 Task: Find connections with filter location Fundación with filter topic #Brandwith filter profile language English with filter current company V-Guard with filter school RVS College of Engineering and Technology with filter industry Entertainment Providers with filter service category NotaryOnline Research with filter keywords title Over the Phone Interpreter
Action: Mouse moved to (137, 207)
Screenshot: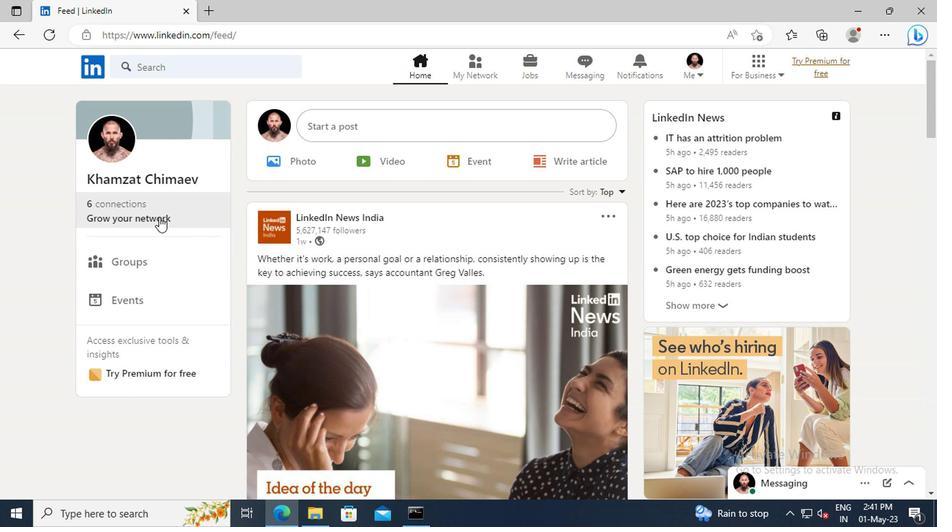 
Action: Mouse pressed left at (137, 207)
Screenshot: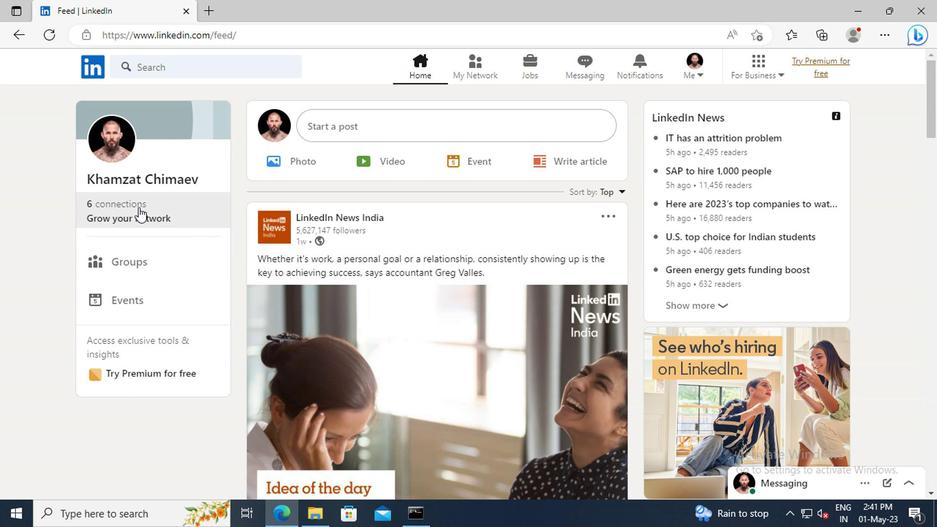 
Action: Mouse moved to (146, 145)
Screenshot: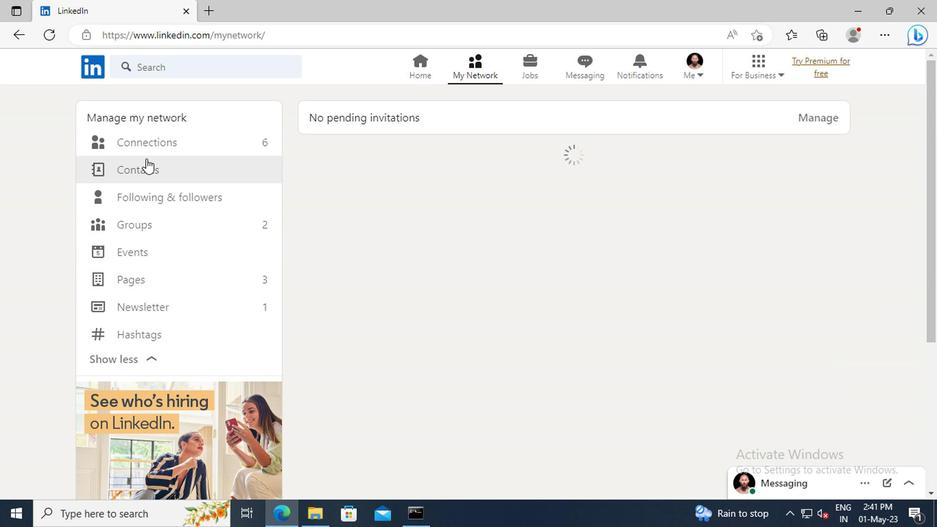 
Action: Mouse pressed left at (146, 145)
Screenshot: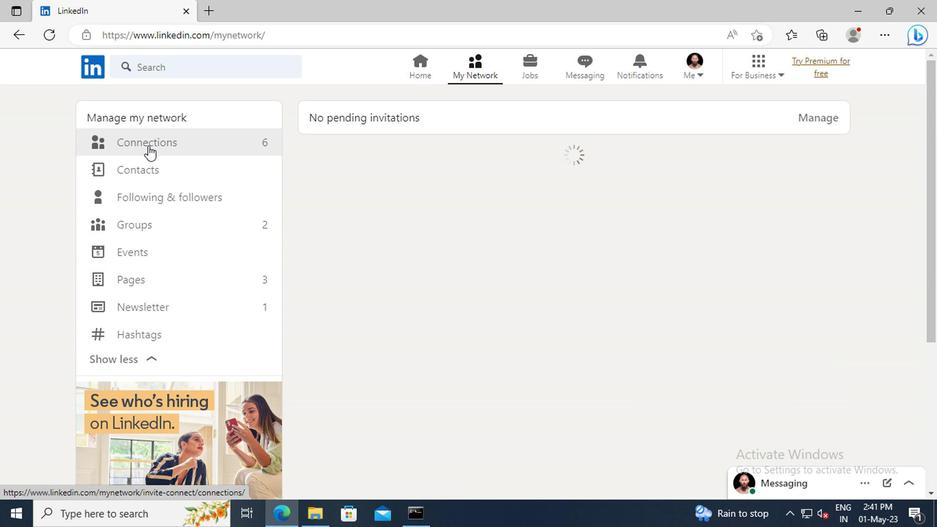 
Action: Mouse moved to (552, 147)
Screenshot: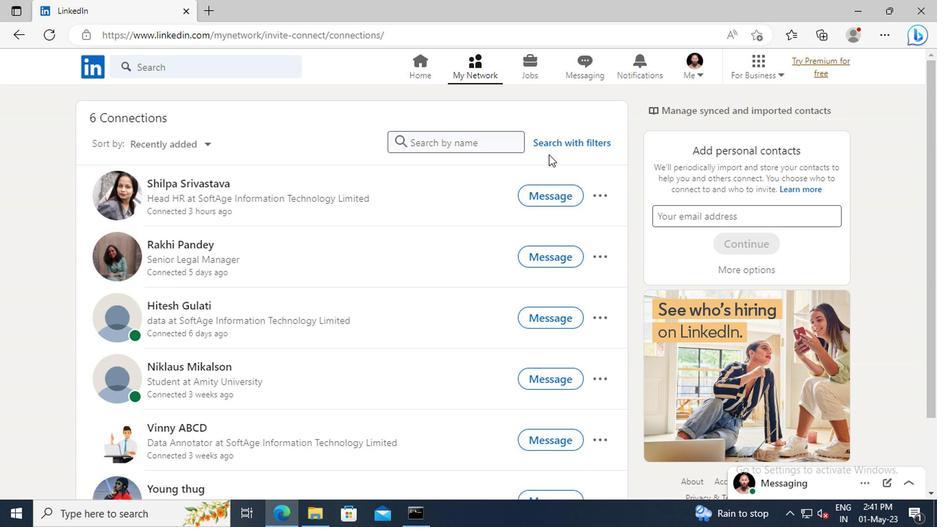 
Action: Mouse pressed left at (552, 147)
Screenshot: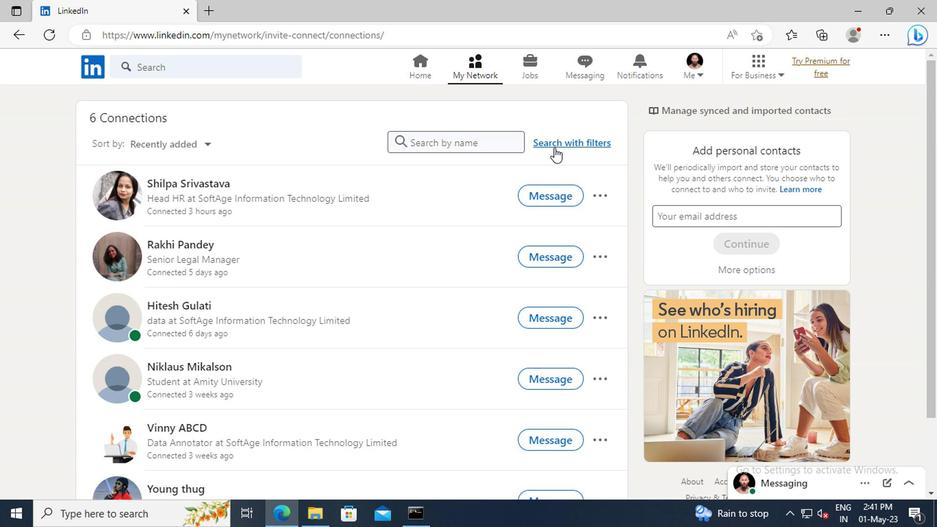 
Action: Mouse moved to (519, 111)
Screenshot: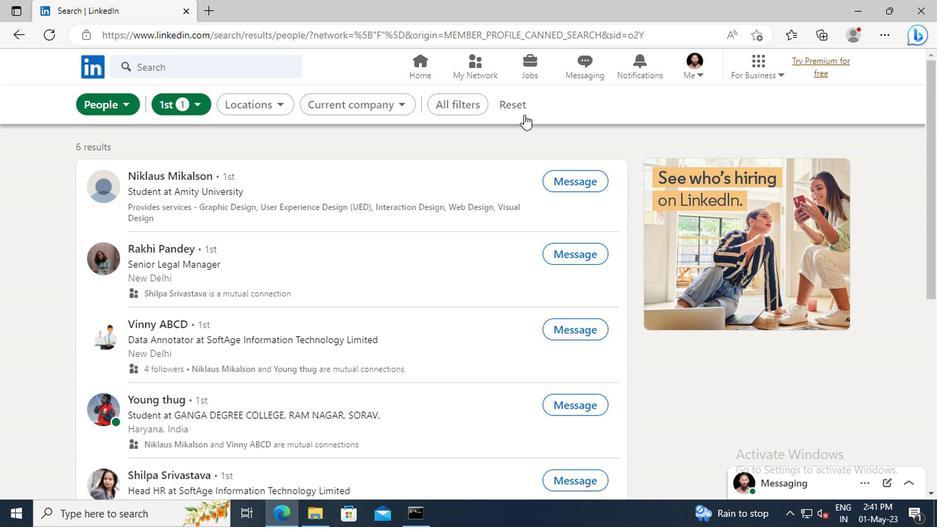 
Action: Mouse pressed left at (519, 111)
Screenshot: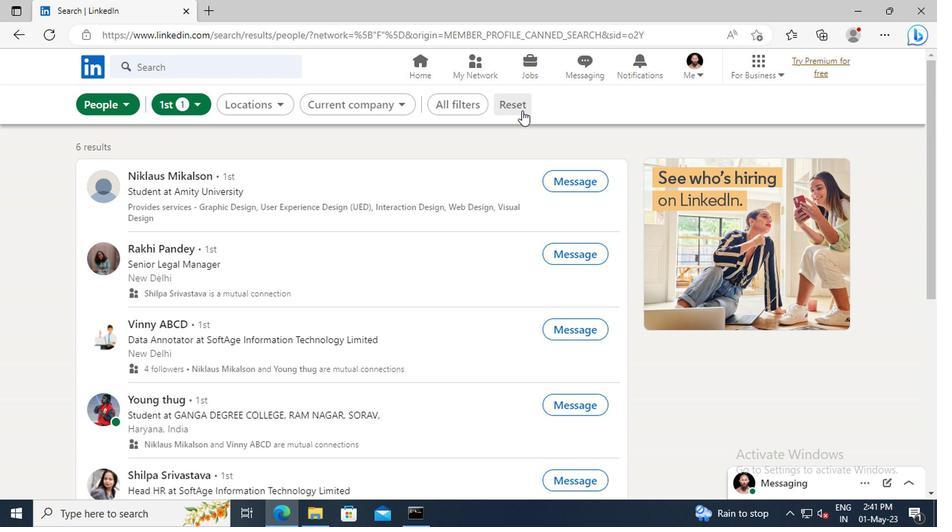 
Action: Mouse moved to (477, 110)
Screenshot: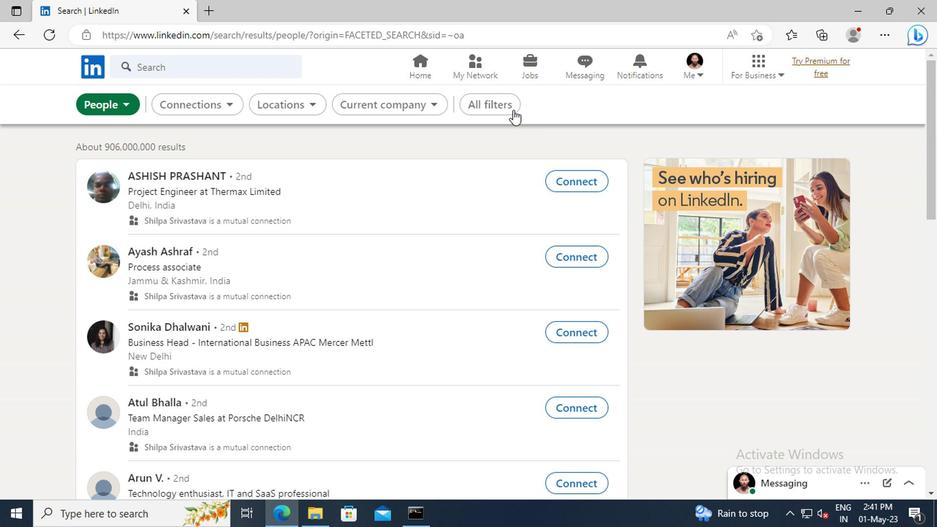 
Action: Mouse pressed left at (477, 110)
Screenshot: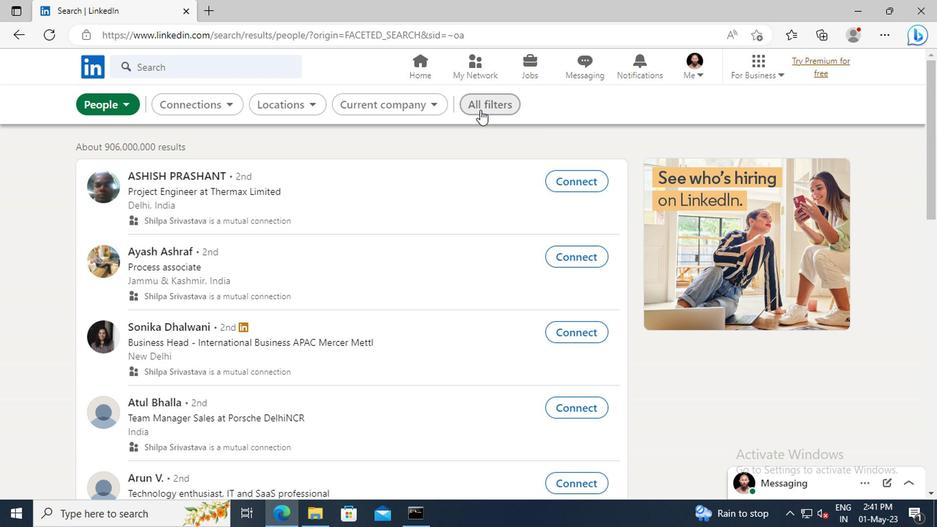 
Action: Mouse moved to (753, 231)
Screenshot: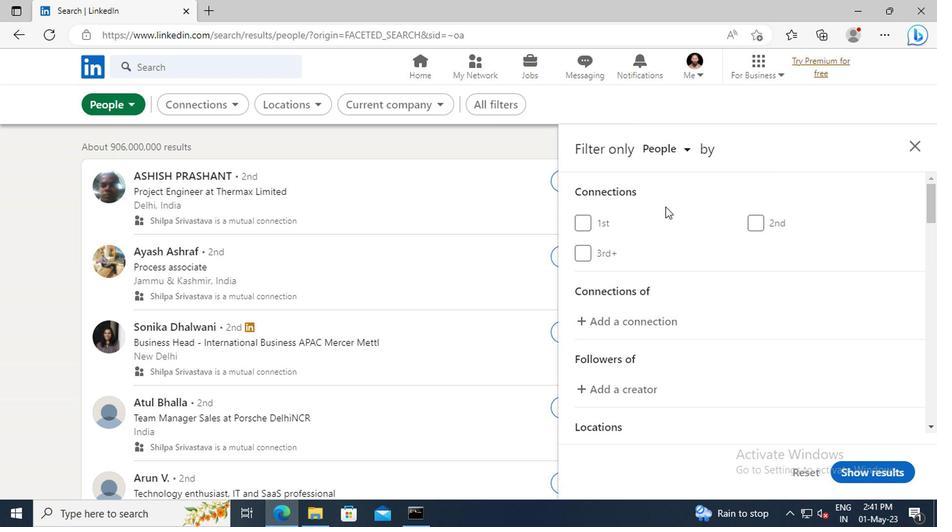 
Action: Mouse scrolled (753, 231) with delta (0, 0)
Screenshot: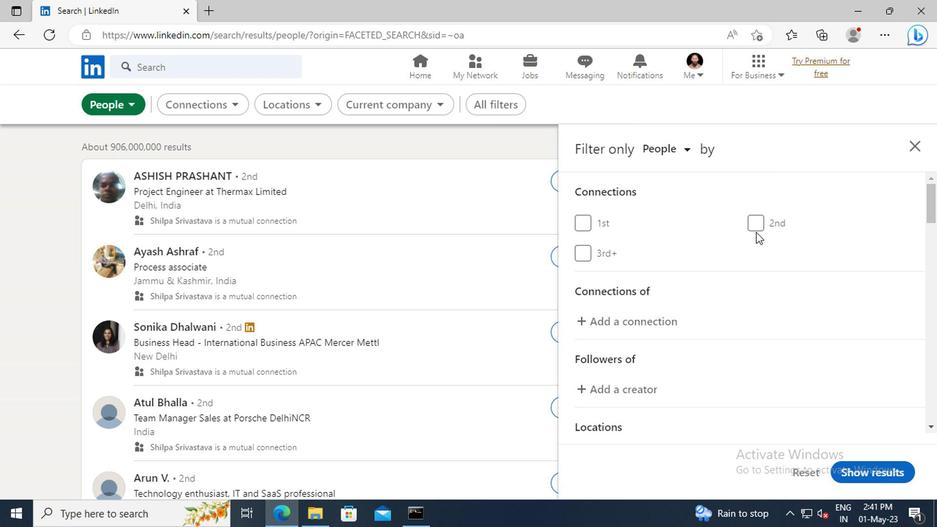 
Action: Mouse scrolled (753, 231) with delta (0, 0)
Screenshot: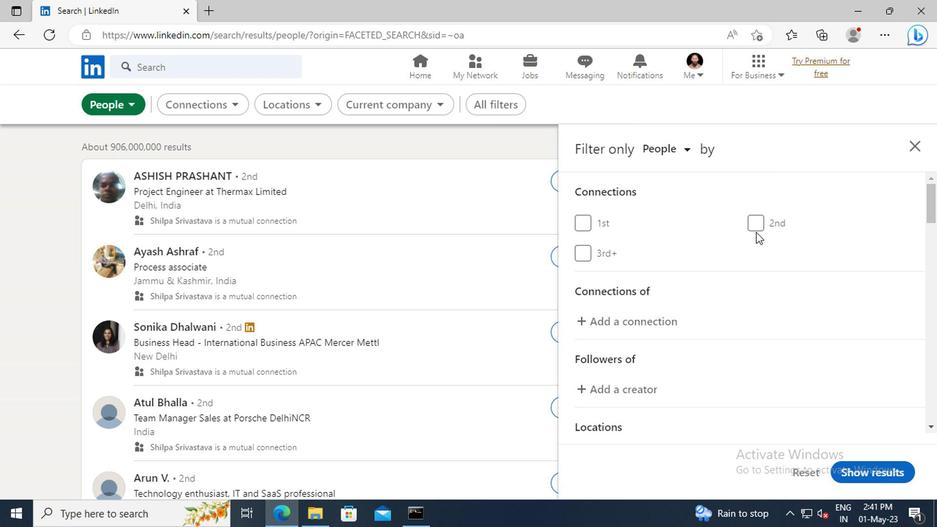 
Action: Mouse scrolled (753, 231) with delta (0, 0)
Screenshot: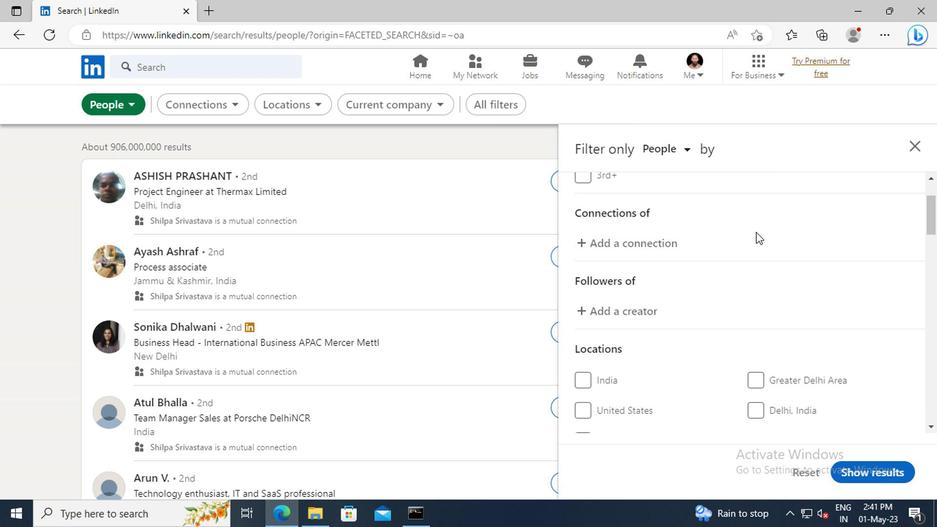 
Action: Mouse scrolled (753, 231) with delta (0, 0)
Screenshot: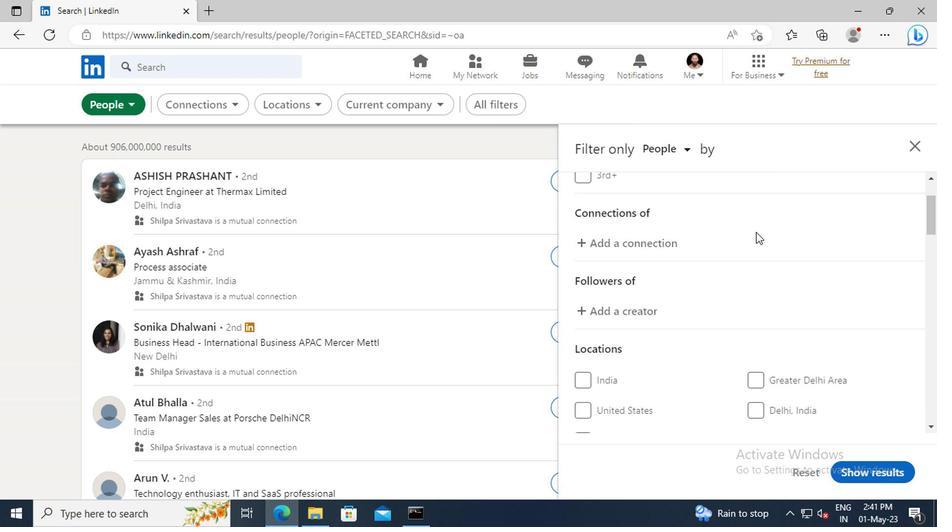 
Action: Mouse scrolled (753, 231) with delta (0, 0)
Screenshot: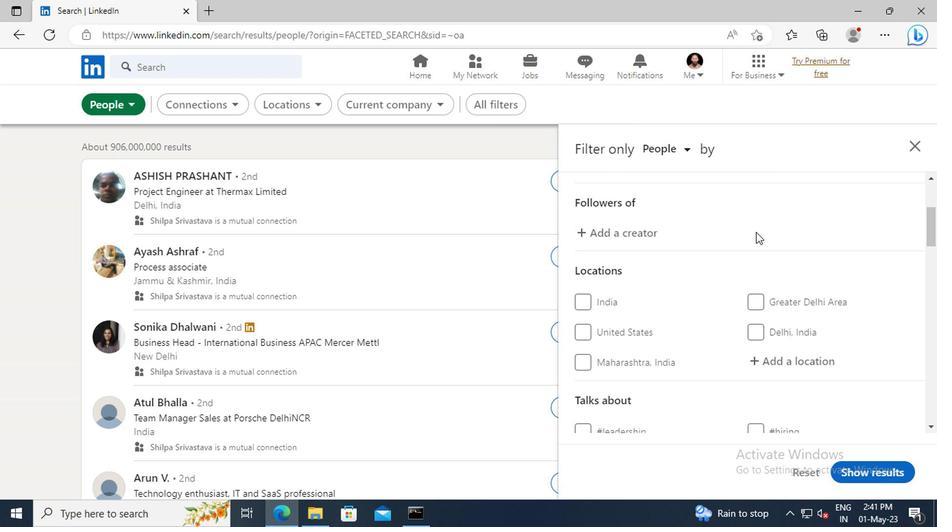 
Action: Mouse moved to (764, 323)
Screenshot: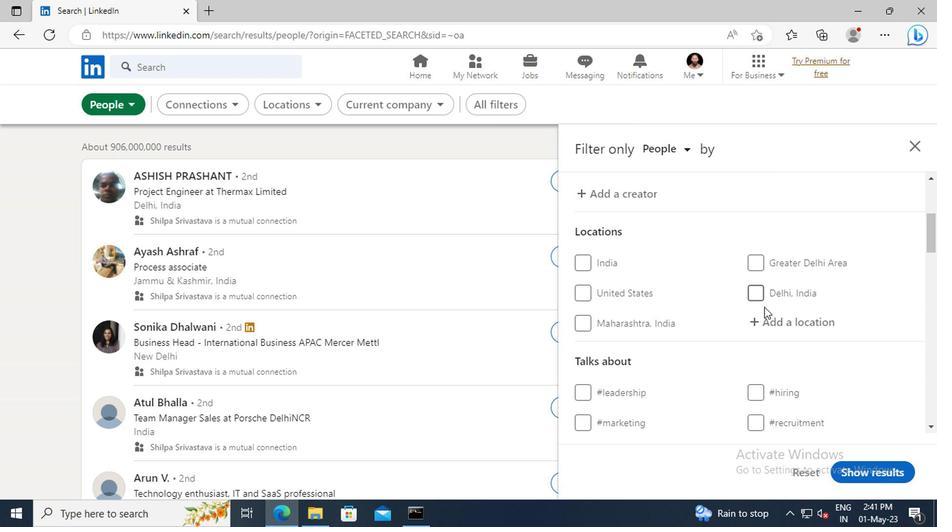 
Action: Mouse pressed left at (764, 323)
Screenshot: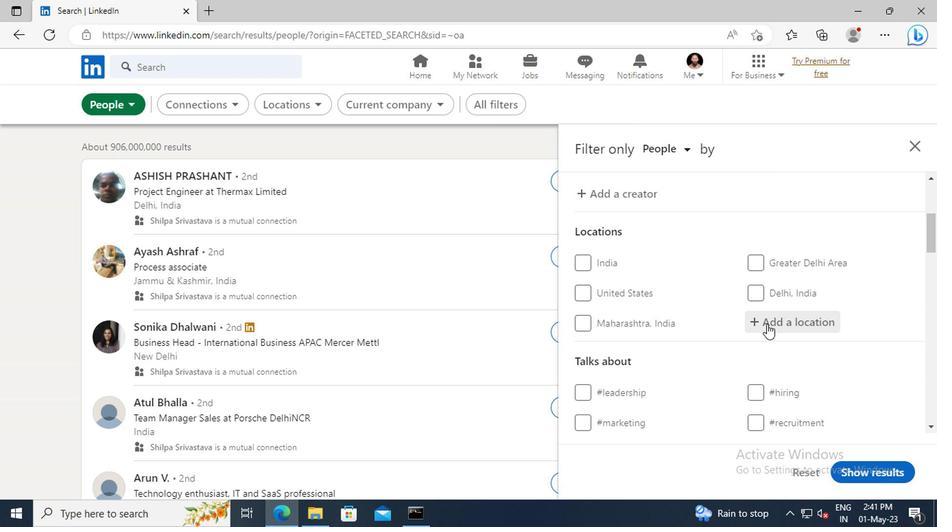 
Action: Key pressed <Key.shift>FUNDACION
Screenshot: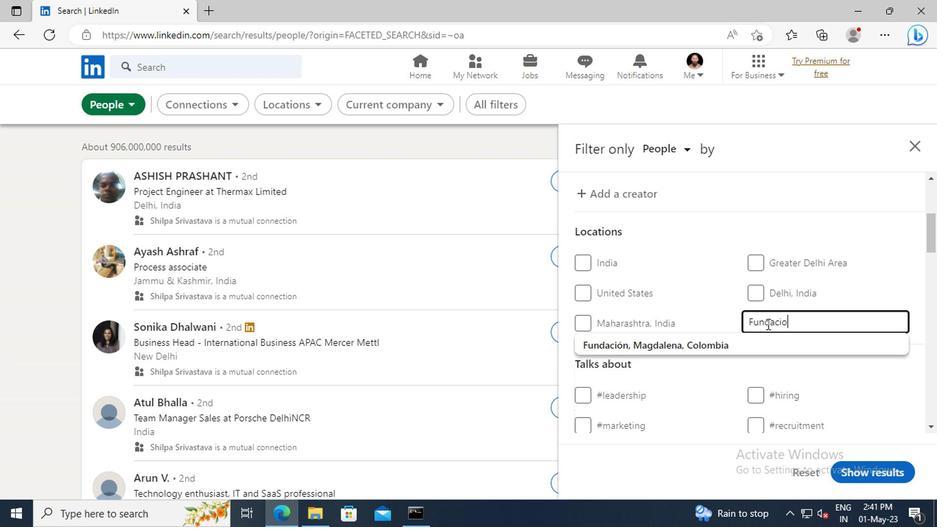 
Action: Mouse moved to (746, 343)
Screenshot: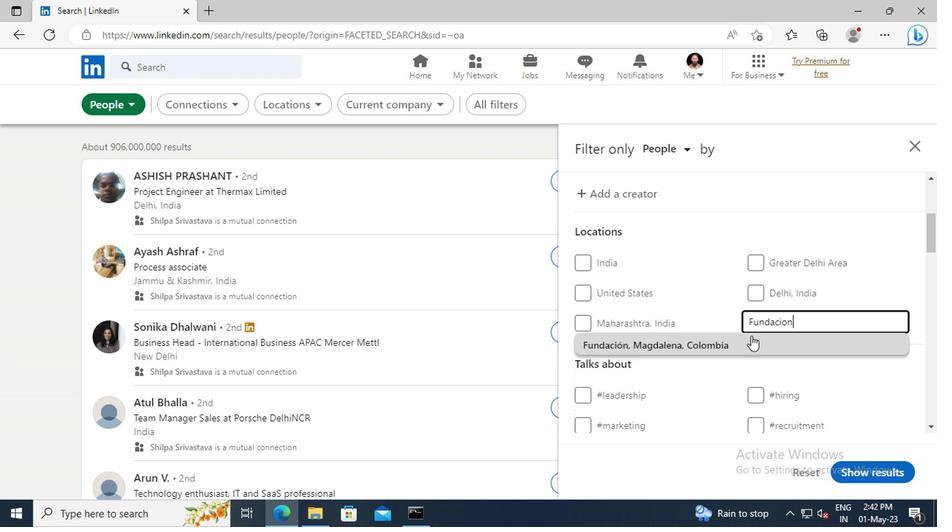 
Action: Mouse pressed left at (746, 343)
Screenshot: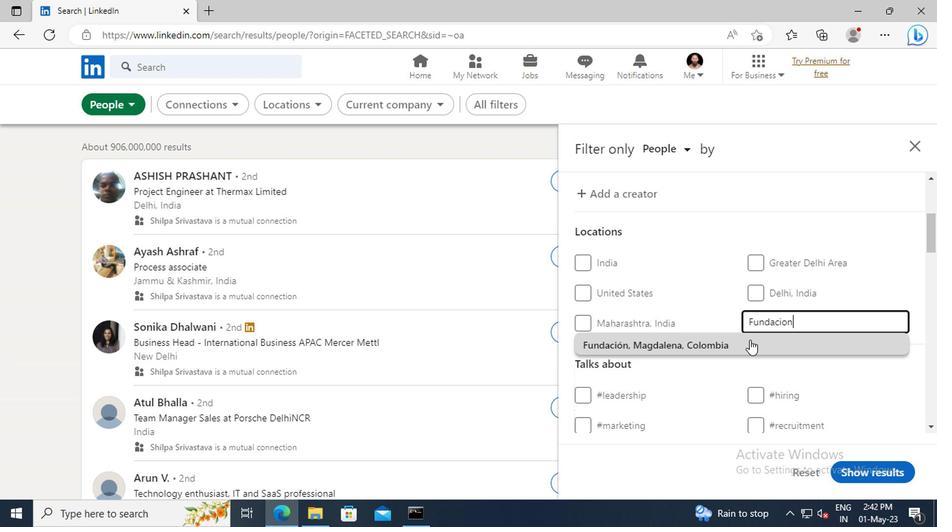 
Action: Mouse scrolled (746, 342) with delta (0, 0)
Screenshot: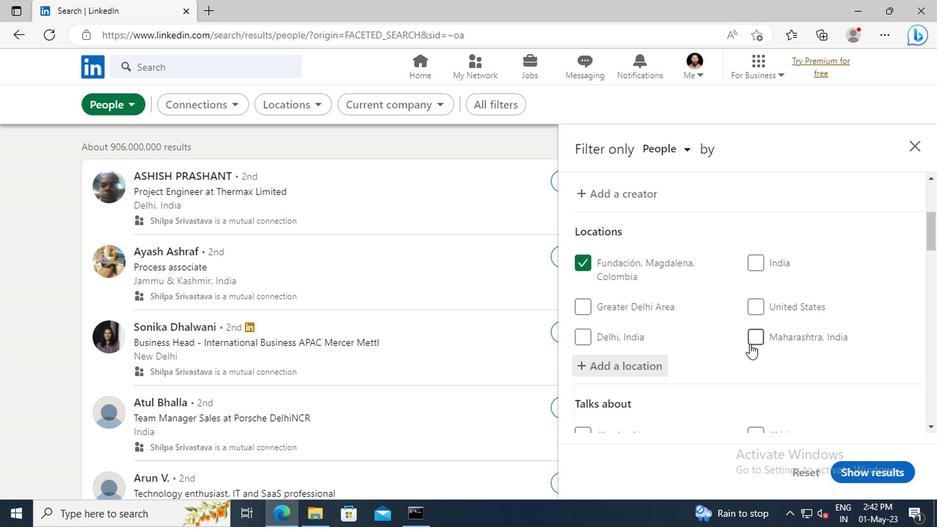 
Action: Mouse scrolled (746, 342) with delta (0, 0)
Screenshot: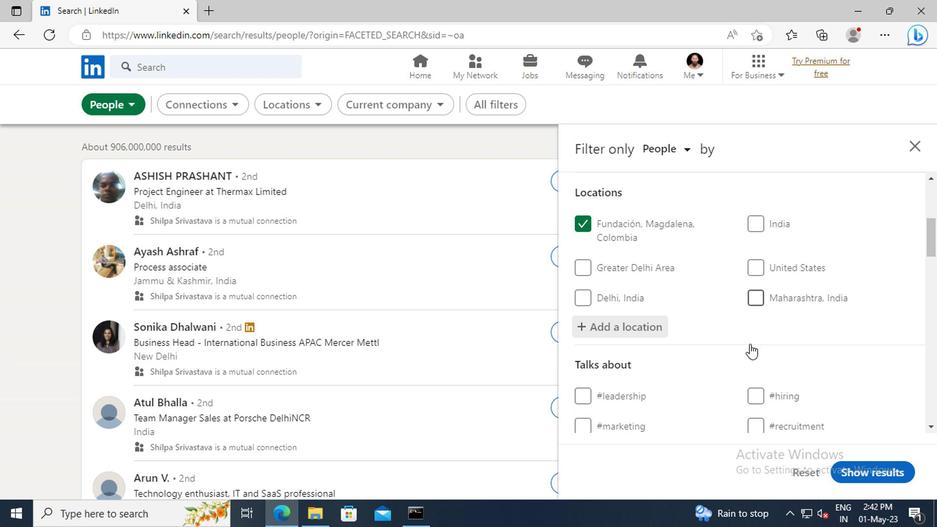 
Action: Mouse scrolled (746, 342) with delta (0, 0)
Screenshot: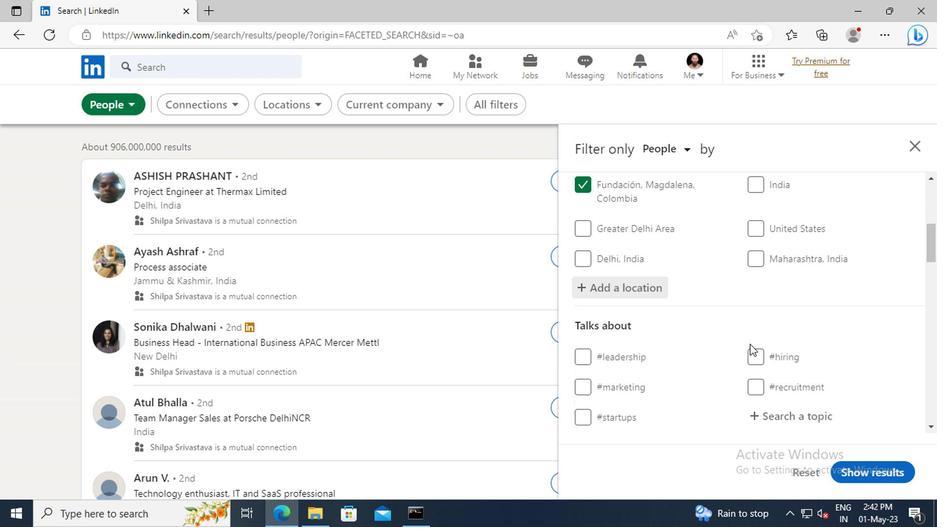 
Action: Mouse moved to (752, 374)
Screenshot: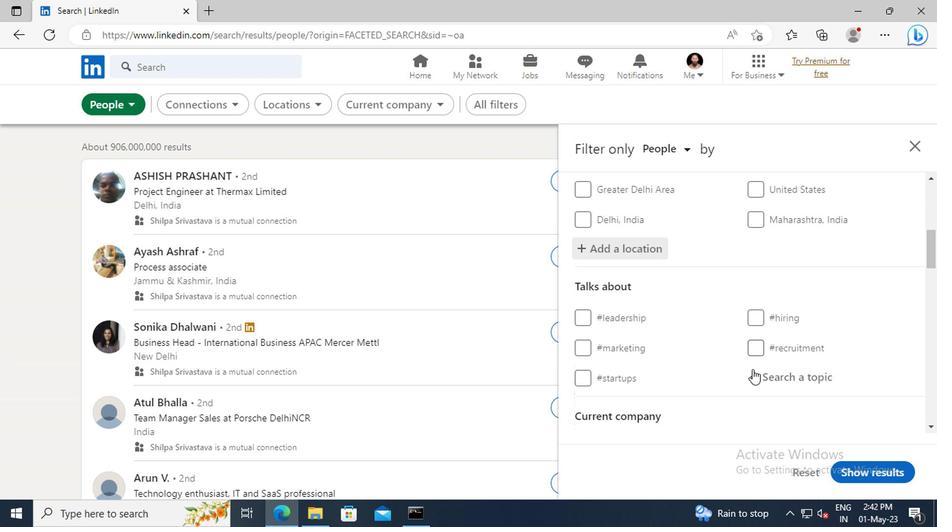 
Action: Mouse pressed left at (752, 374)
Screenshot: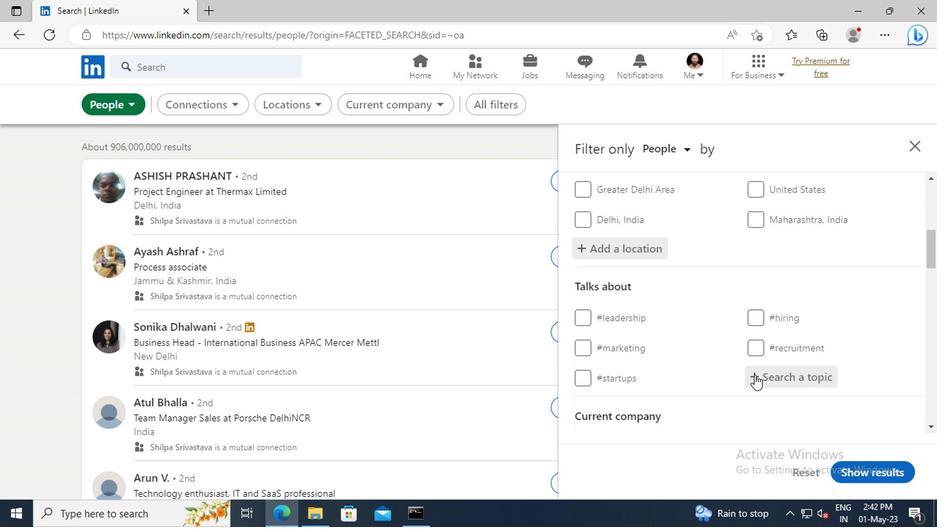 
Action: Mouse moved to (753, 374)
Screenshot: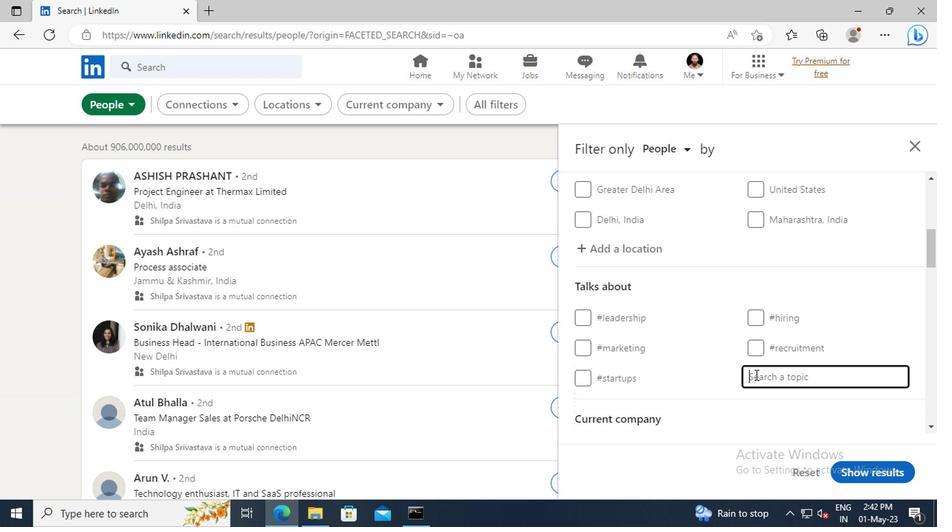 
Action: Key pressed <Key.shift>BRAND
Screenshot: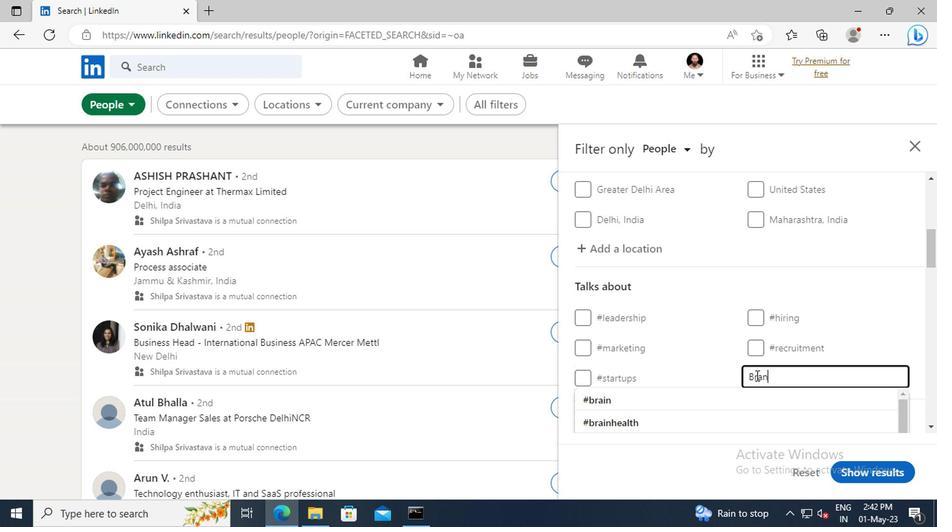 
Action: Mouse moved to (748, 418)
Screenshot: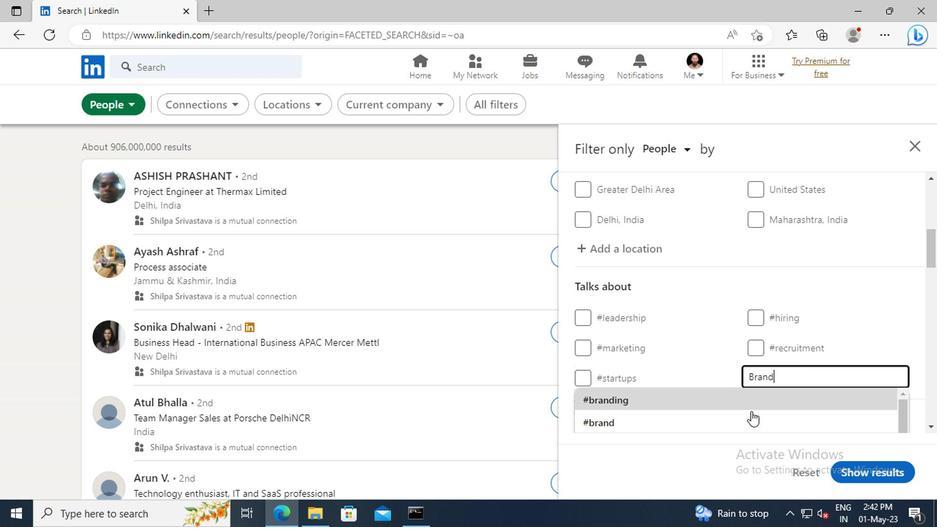 
Action: Mouse pressed left at (748, 418)
Screenshot: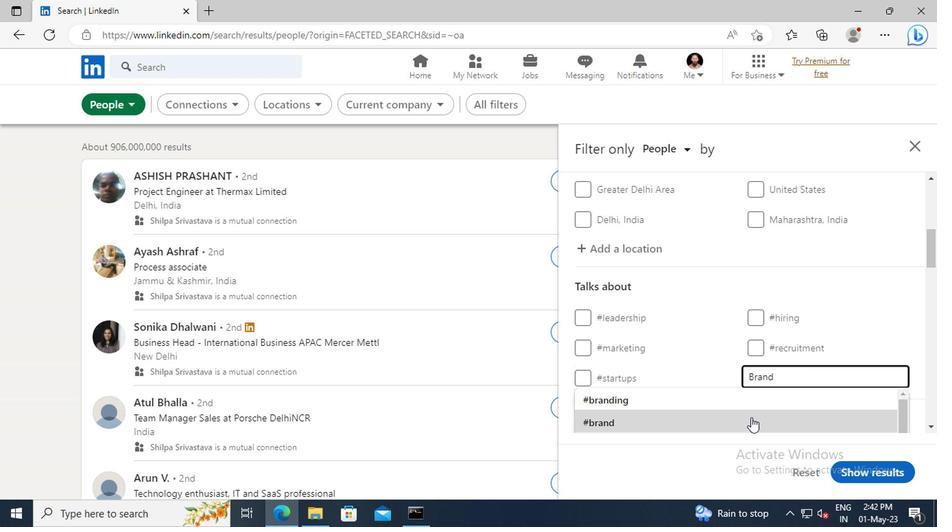 
Action: Mouse scrolled (748, 417) with delta (0, 0)
Screenshot: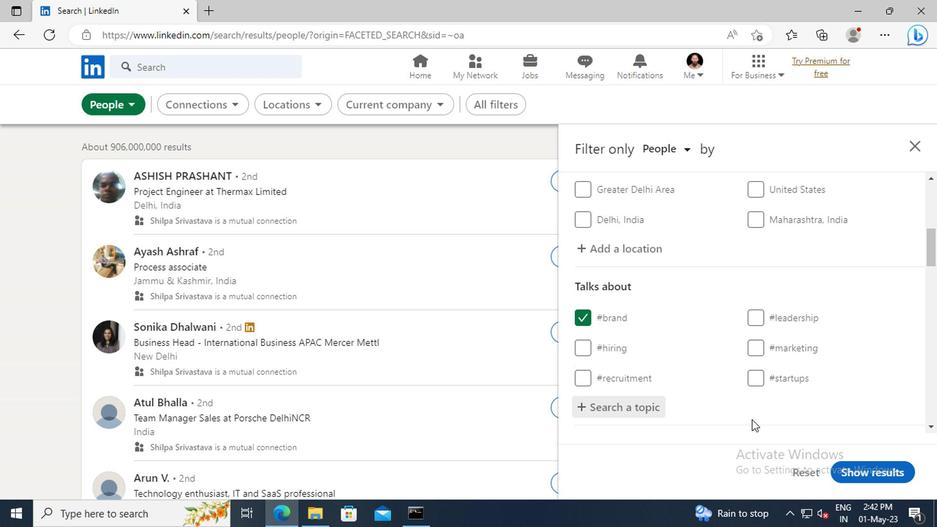
Action: Mouse scrolled (748, 417) with delta (0, 0)
Screenshot: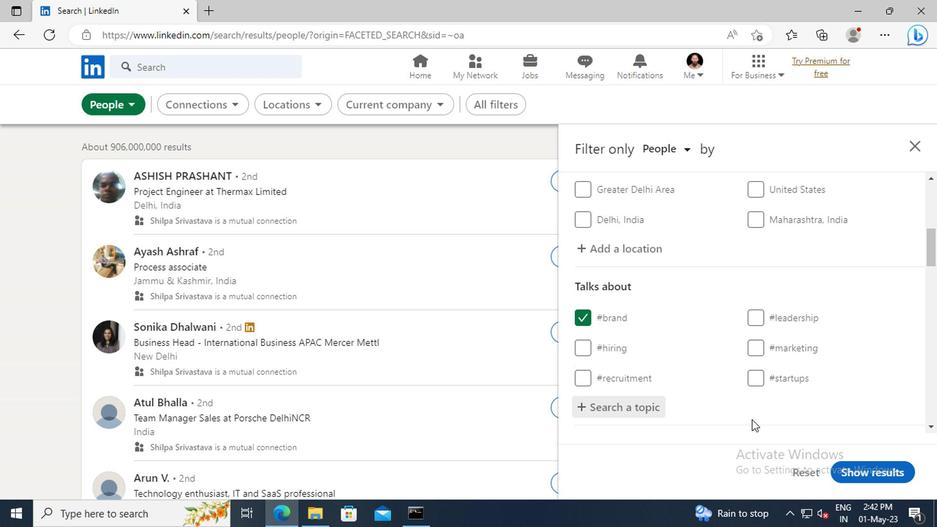 
Action: Mouse moved to (749, 358)
Screenshot: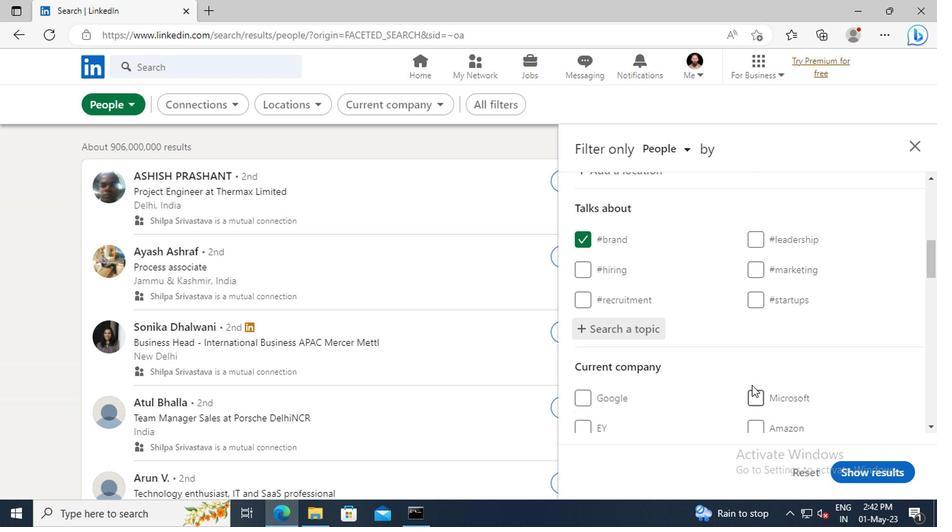 
Action: Mouse scrolled (749, 357) with delta (0, 0)
Screenshot: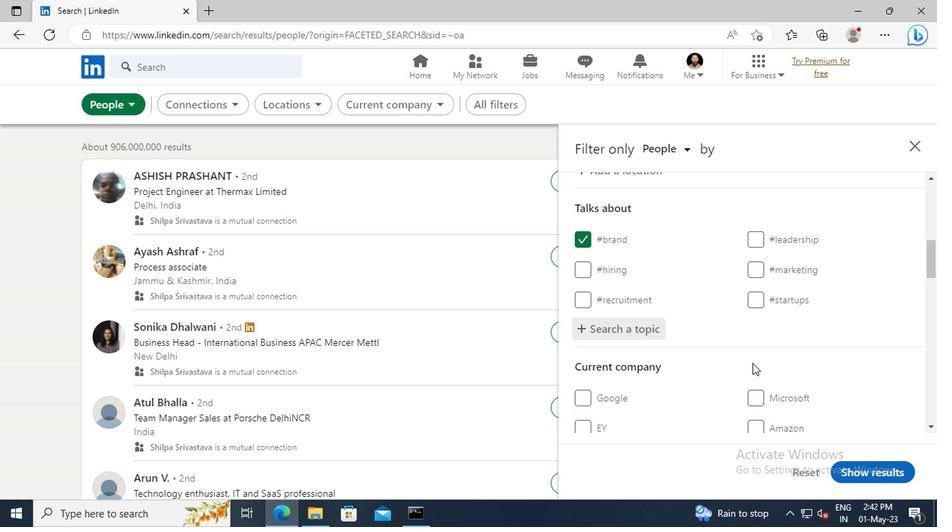 
Action: Mouse scrolled (749, 357) with delta (0, 0)
Screenshot: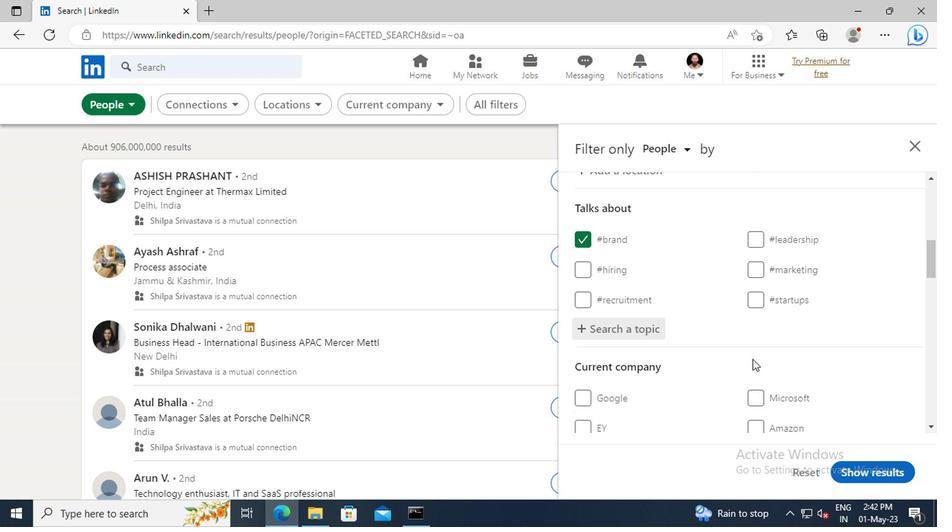 
Action: Mouse scrolled (749, 357) with delta (0, 0)
Screenshot: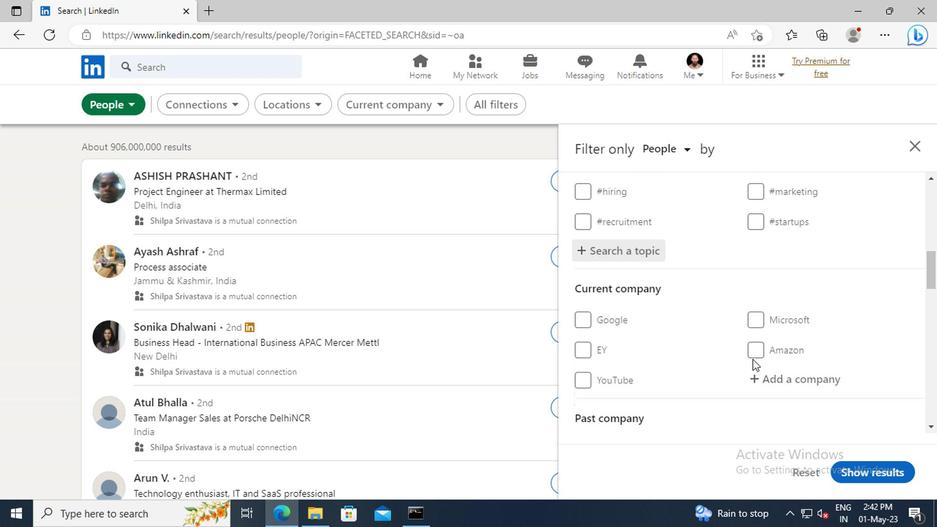 
Action: Mouse scrolled (749, 357) with delta (0, 0)
Screenshot: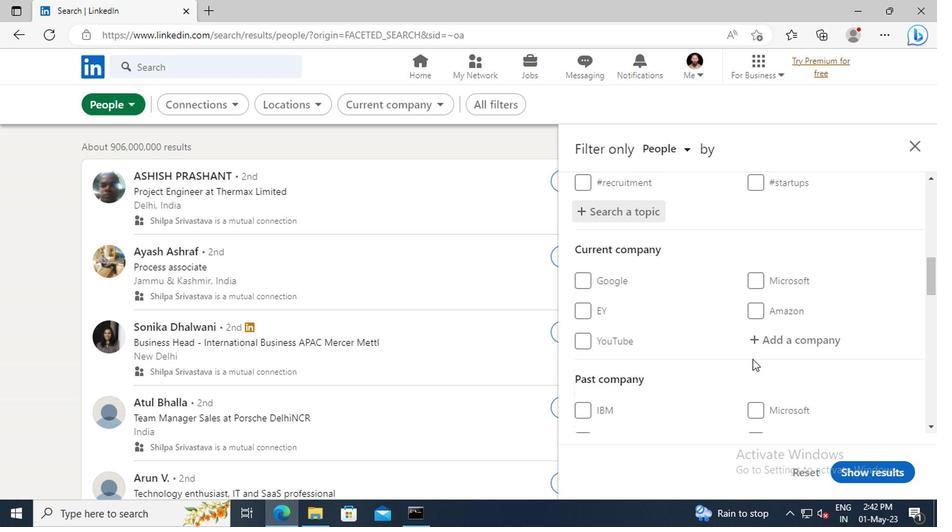 
Action: Mouse scrolled (749, 357) with delta (0, 0)
Screenshot: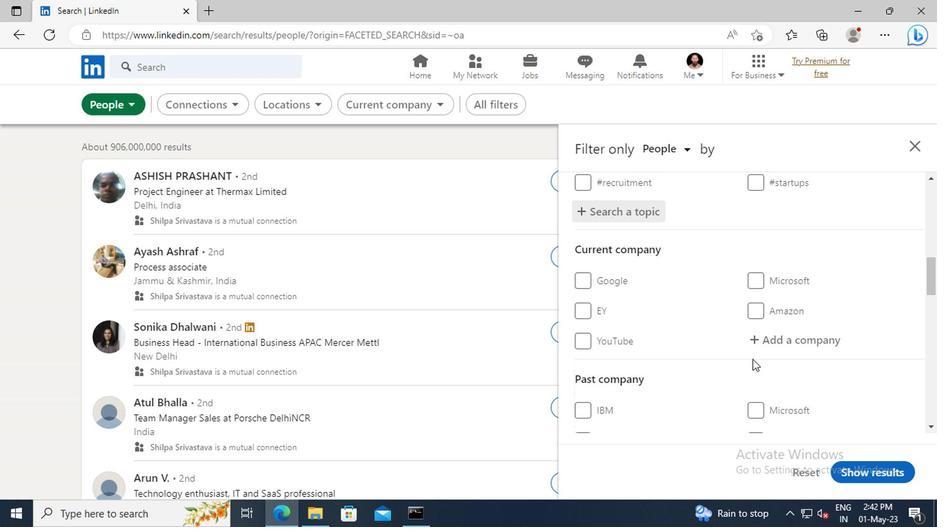 
Action: Mouse scrolled (749, 357) with delta (0, 0)
Screenshot: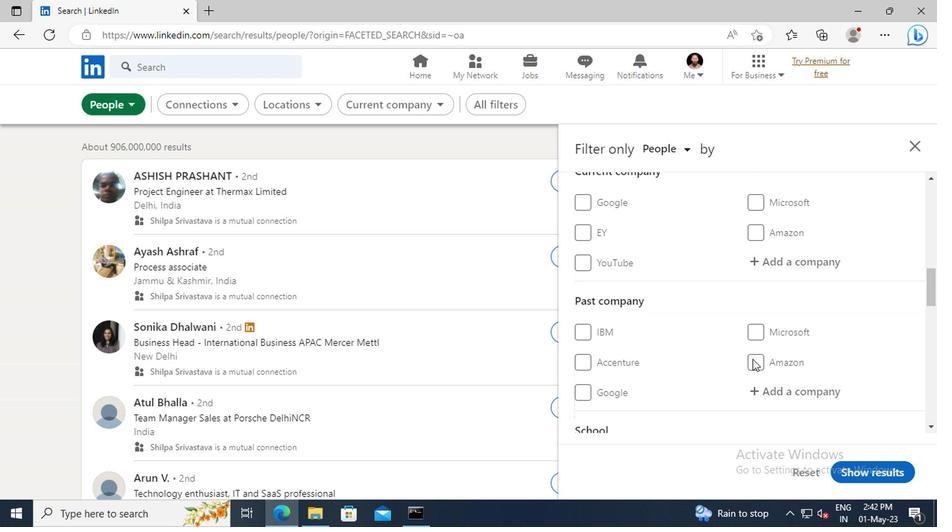 
Action: Mouse scrolled (749, 357) with delta (0, 0)
Screenshot: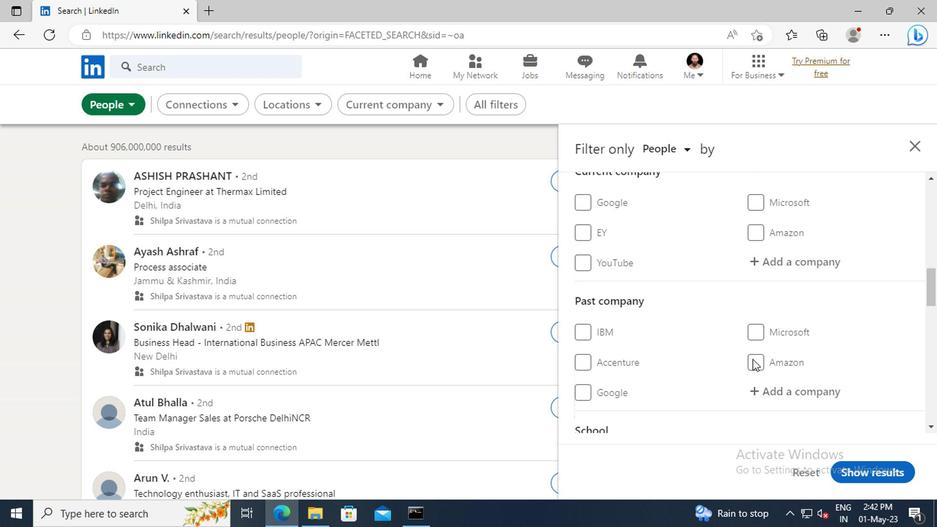 
Action: Mouse scrolled (749, 357) with delta (0, 0)
Screenshot: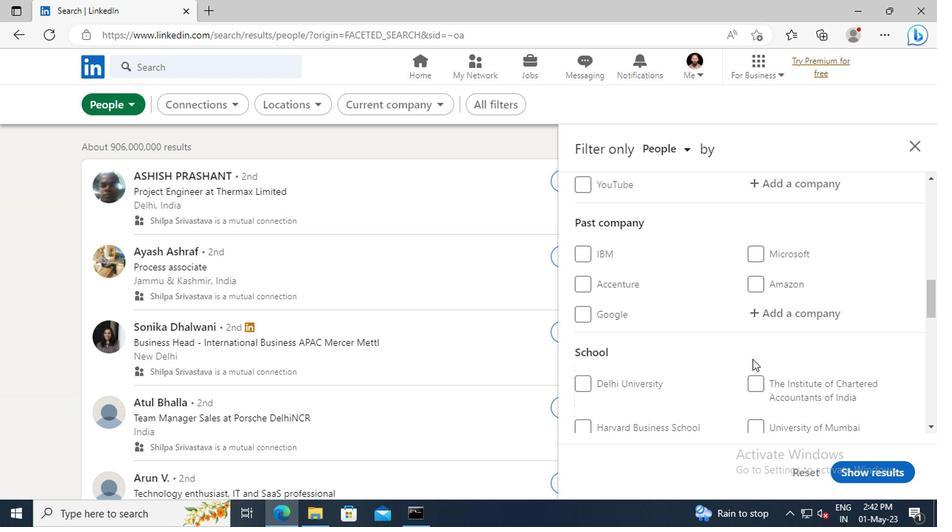 
Action: Mouse scrolled (749, 357) with delta (0, 0)
Screenshot: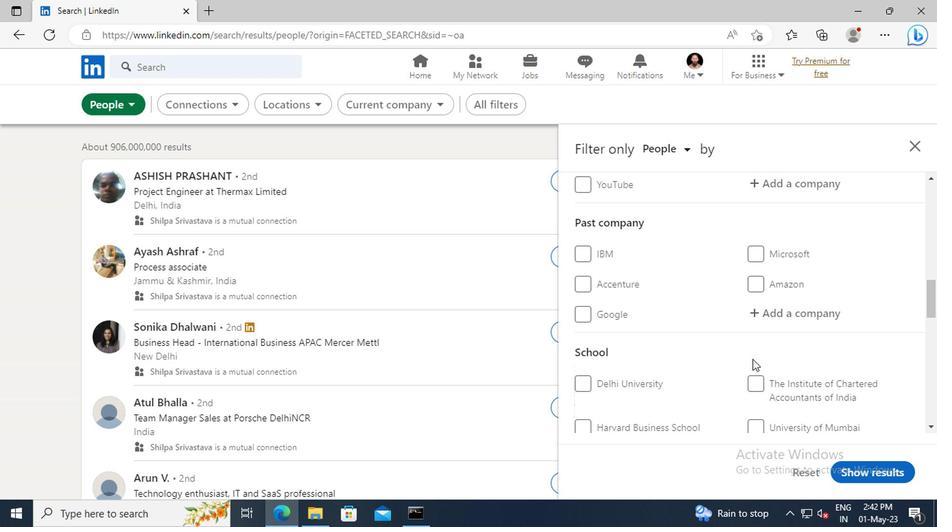 
Action: Mouse scrolled (749, 357) with delta (0, 0)
Screenshot: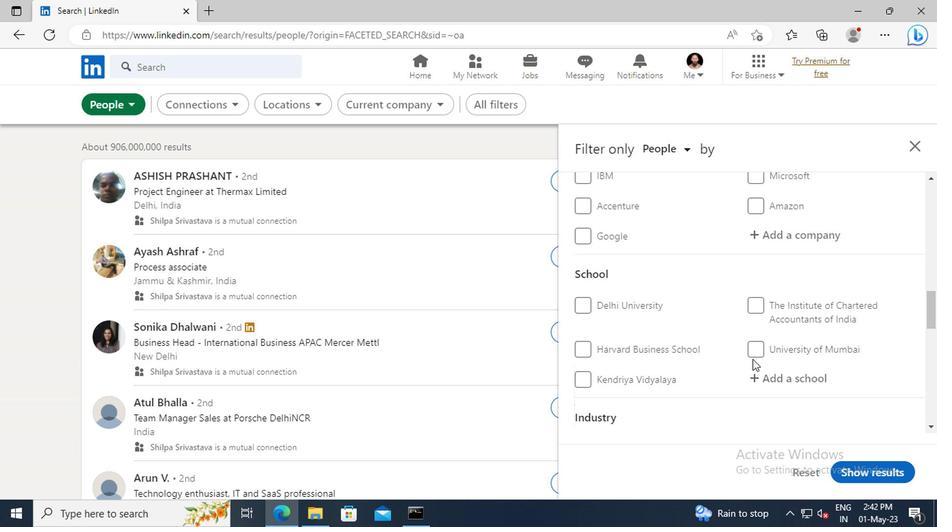 
Action: Mouse scrolled (749, 357) with delta (0, 0)
Screenshot: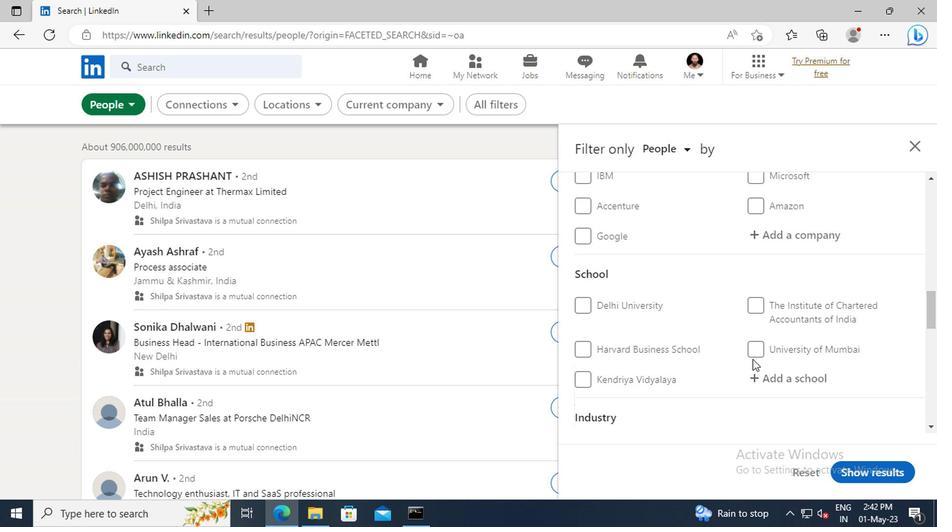 
Action: Mouse scrolled (749, 357) with delta (0, 0)
Screenshot: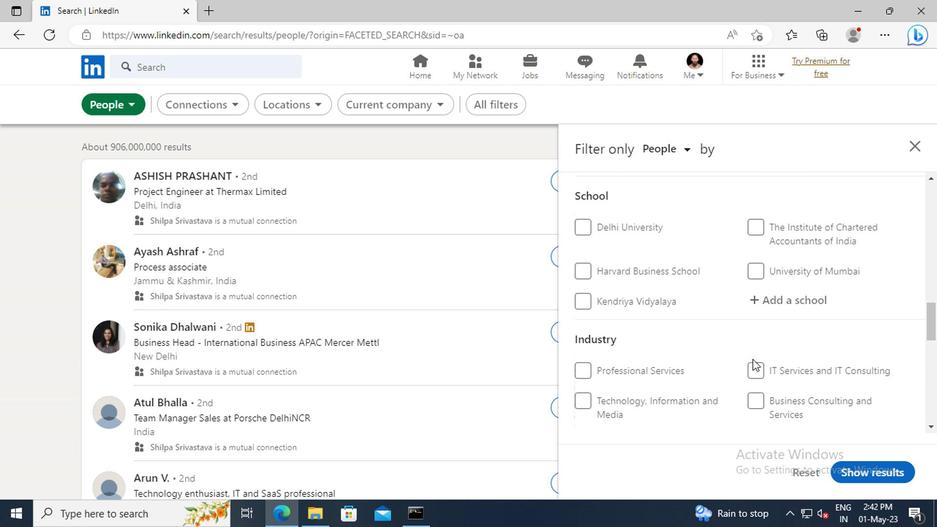 
Action: Mouse scrolled (749, 357) with delta (0, 0)
Screenshot: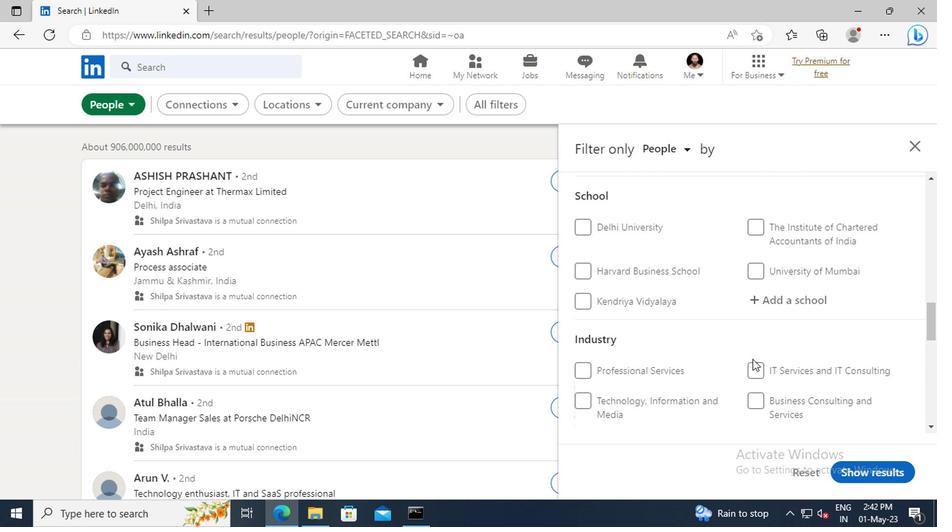 
Action: Mouse moved to (748, 354)
Screenshot: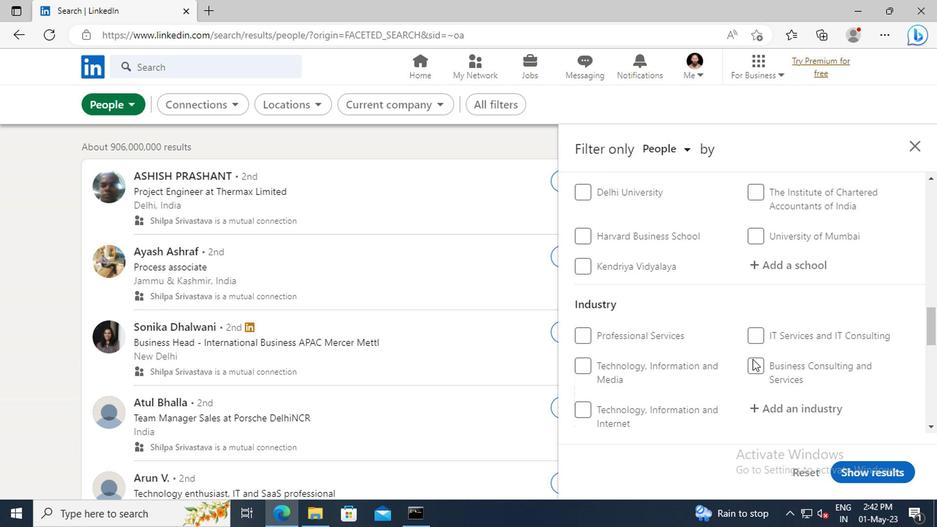 
Action: Mouse scrolled (748, 353) with delta (0, 0)
Screenshot: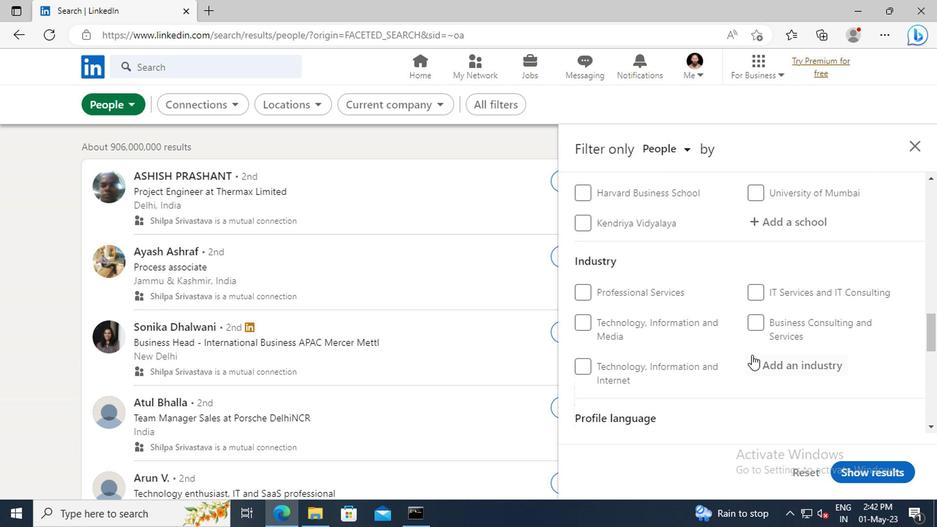 
Action: Mouse scrolled (748, 353) with delta (0, 0)
Screenshot: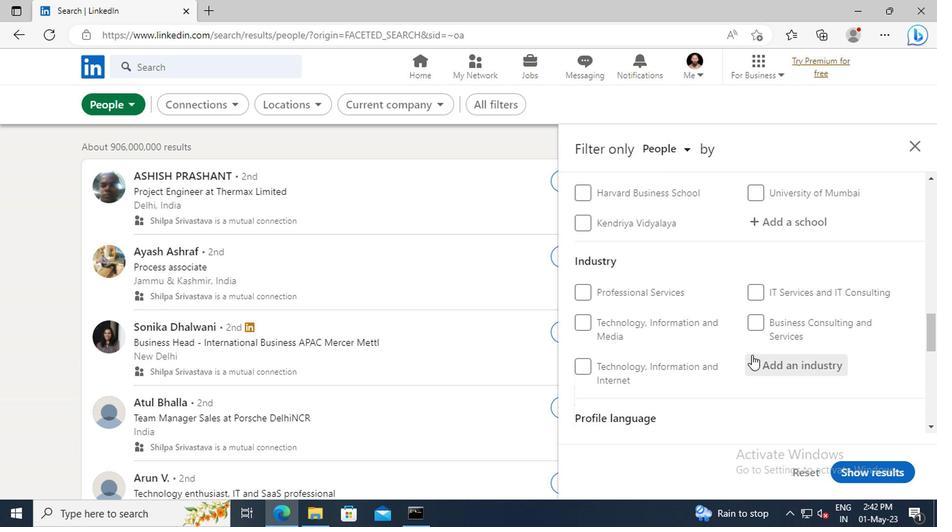 
Action: Mouse moved to (578, 372)
Screenshot: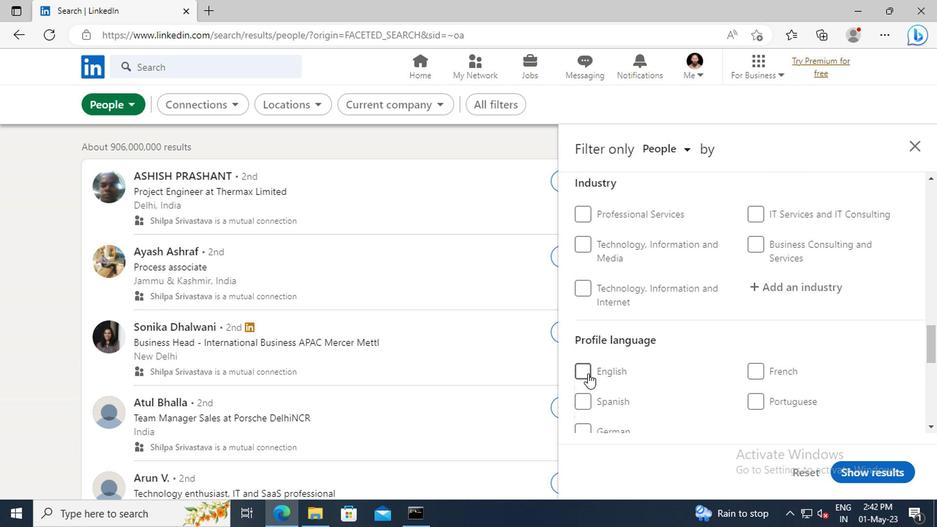 
Action: Mouse pressed left at (578, 372)
Screenshot: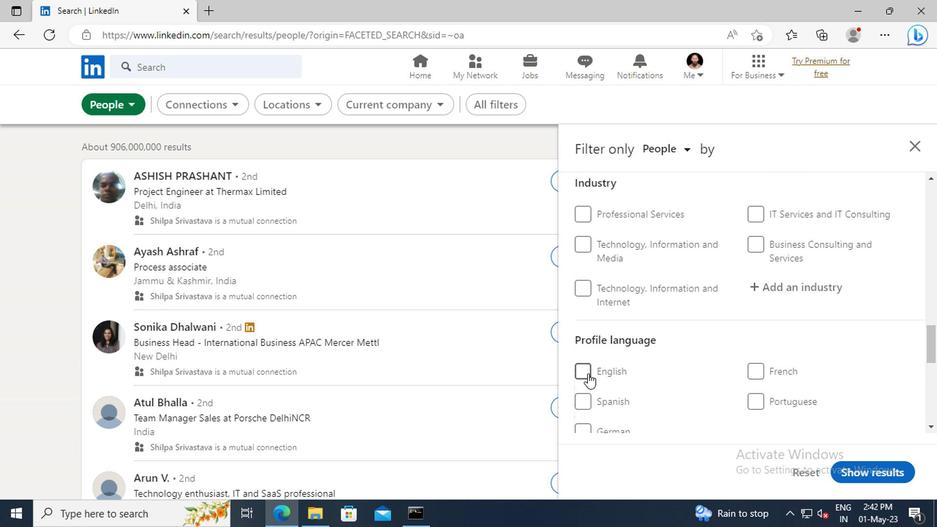 
Action: Mouse moved to (753, 366)
Screenshot: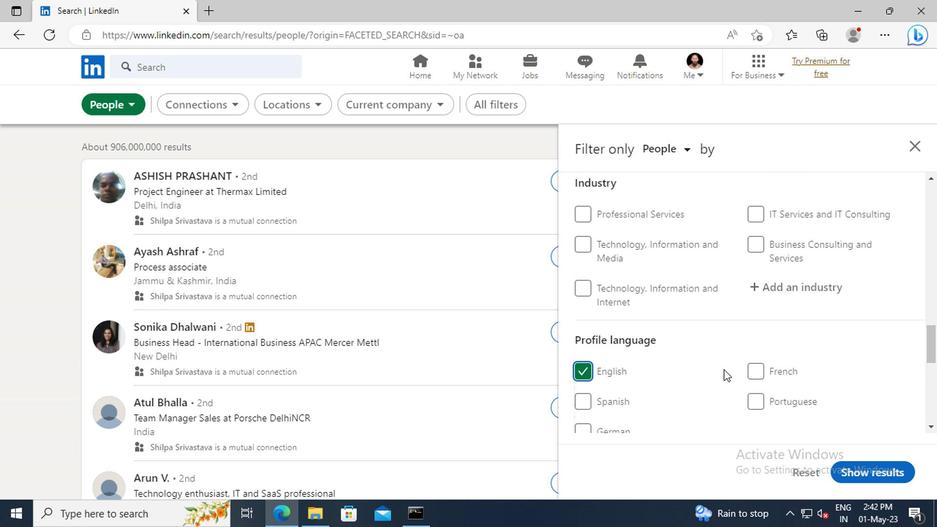 
Action: Mouse scrolled (753, 366) with delta (0, 0)
Screenshot: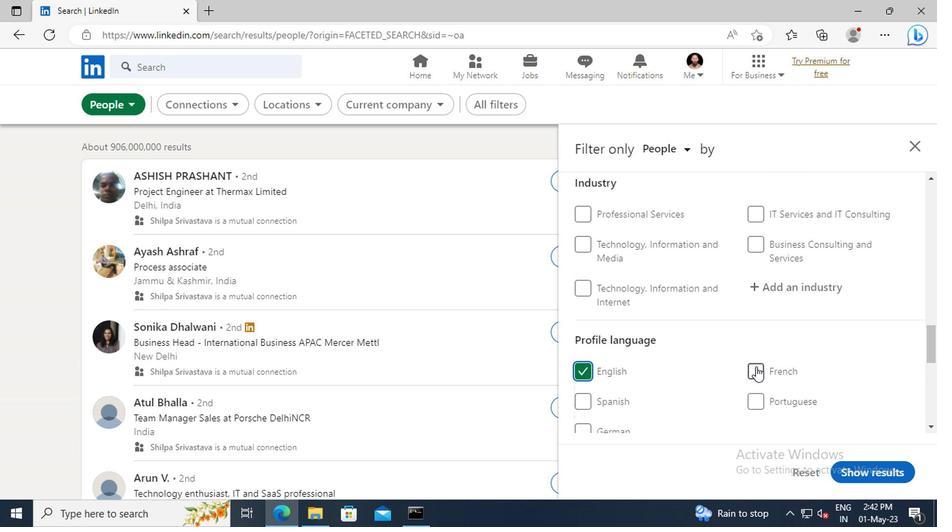 
Action: Mouse scrolled (753, 366) with delta (0, 0)
Screenshot: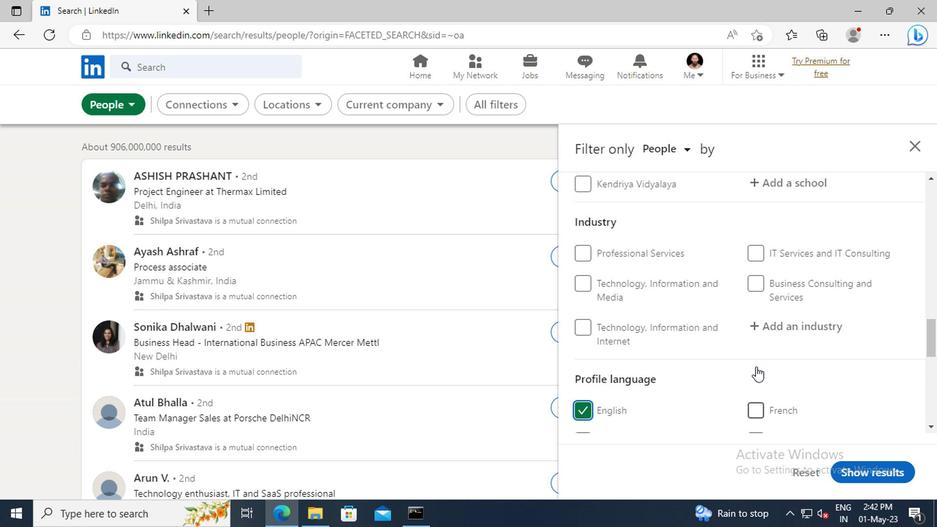 
Action: Mouse scrolled (753, 366) with delta (0, 0)
Screenshot: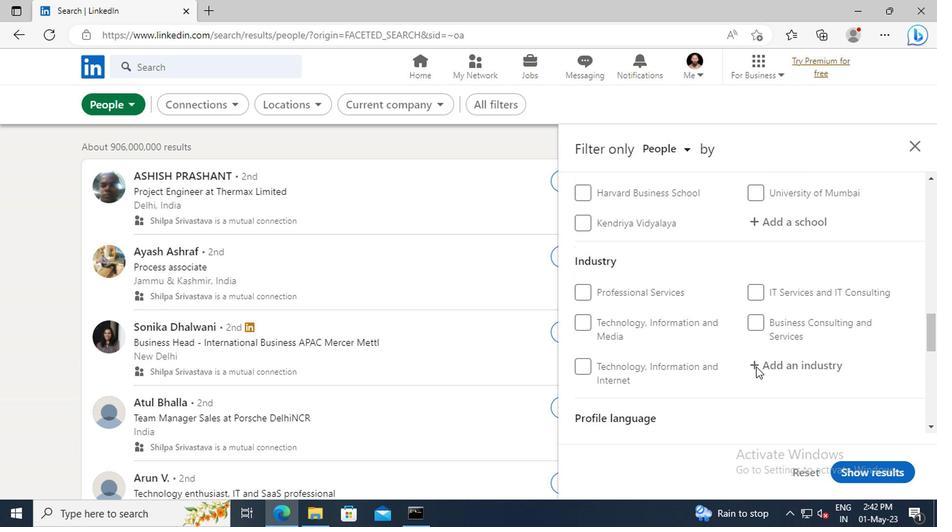 
Action: Mouse scrolled (753, 366) with delta (0, 0)
Screenshot: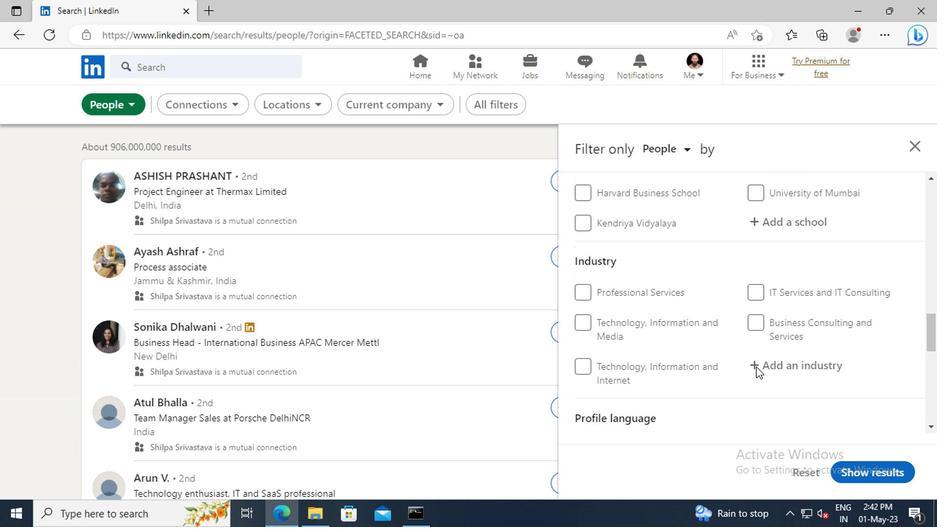 
Action: Mouse scrolled (753, 366) with delta (0, 0)
Screenshot: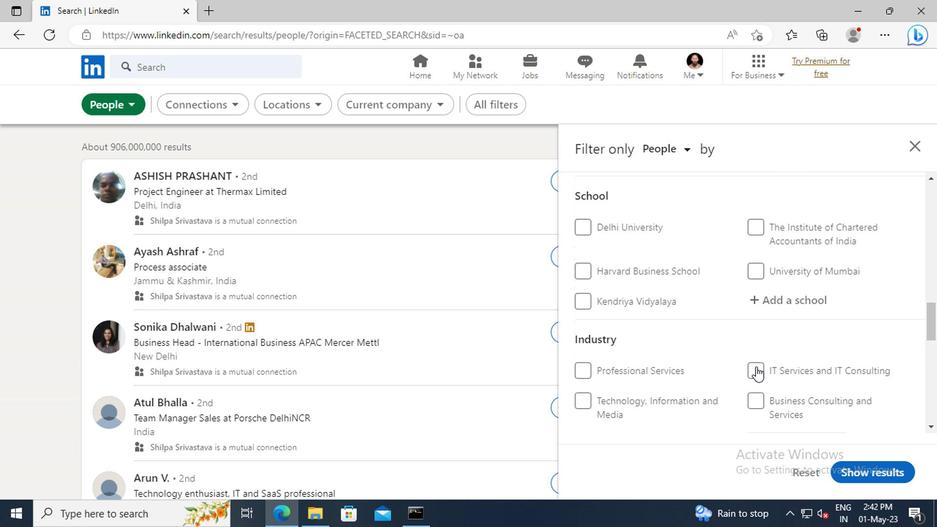 
Action: Mouse scrolled (753, 366) with delta (0, 0)
Screenshot: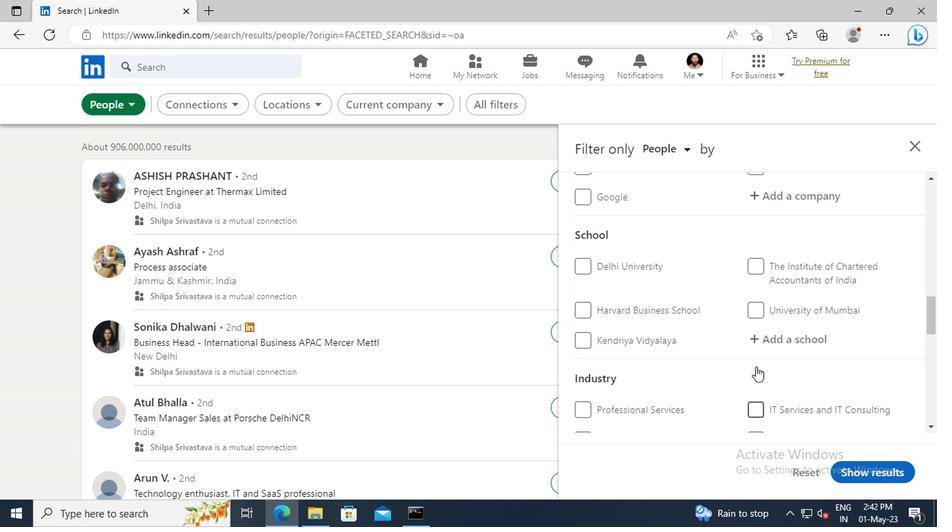 
Action: Mouse scrolled (753, 366) with delta (0, 0)
Screenshot: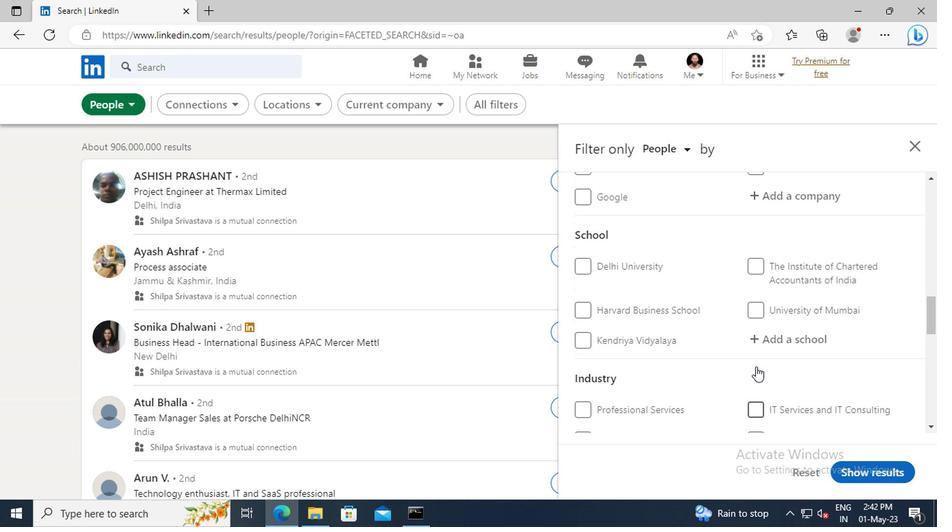 
Action: Mouse scrolled (753, 366) with delta (0, 0)
Screenshot: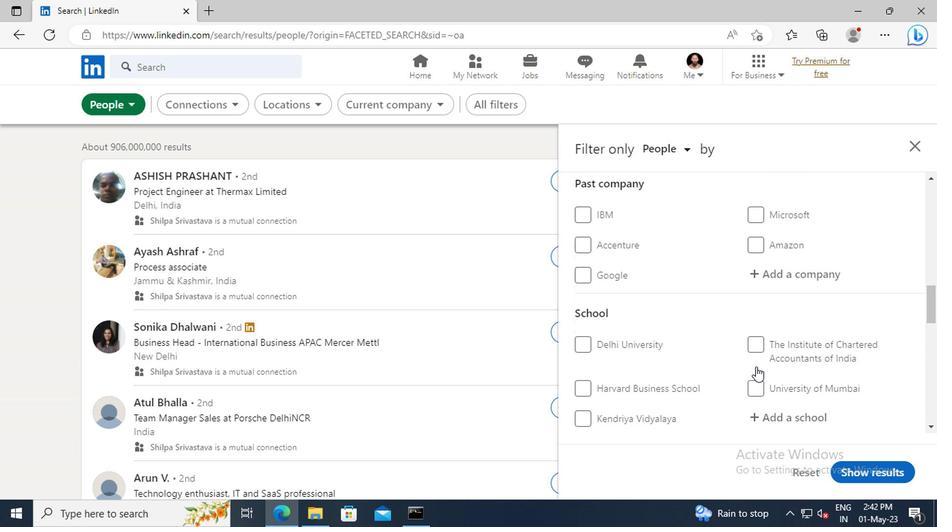 
Action: Mouse scrolled (753, 366) with delta (0, 0)
Screenshot: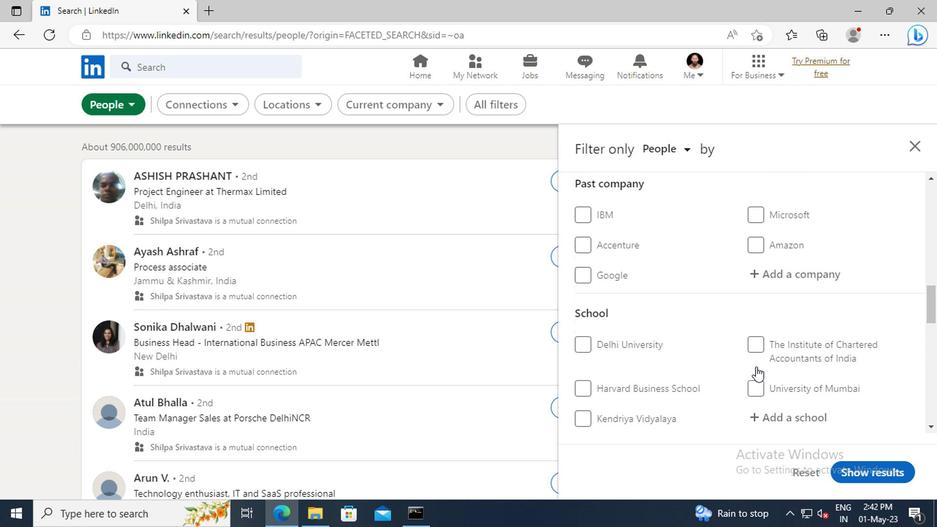 
Action: Mouse scrolled (753, 366) with delta (0, 0)
Screenshot: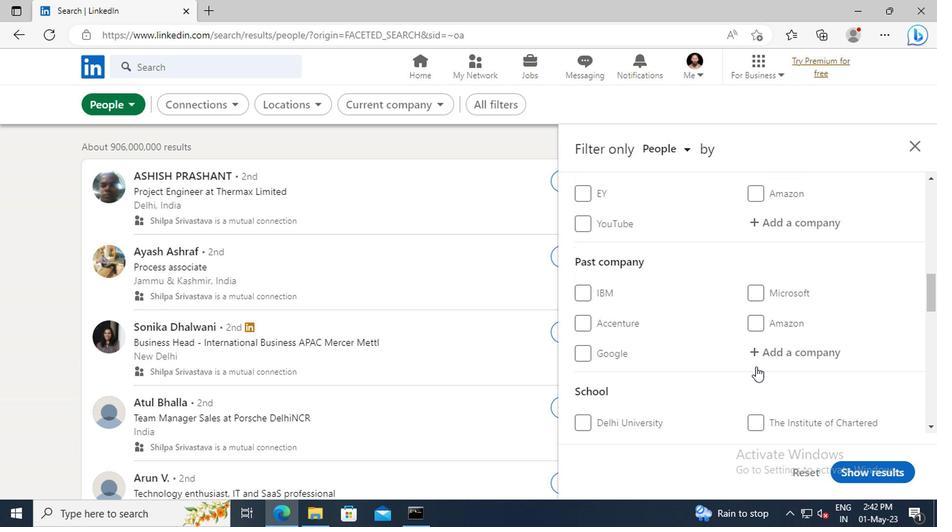 
Action: Mouse scrolled (753, 366) with delta (0, 0)
Screenshot: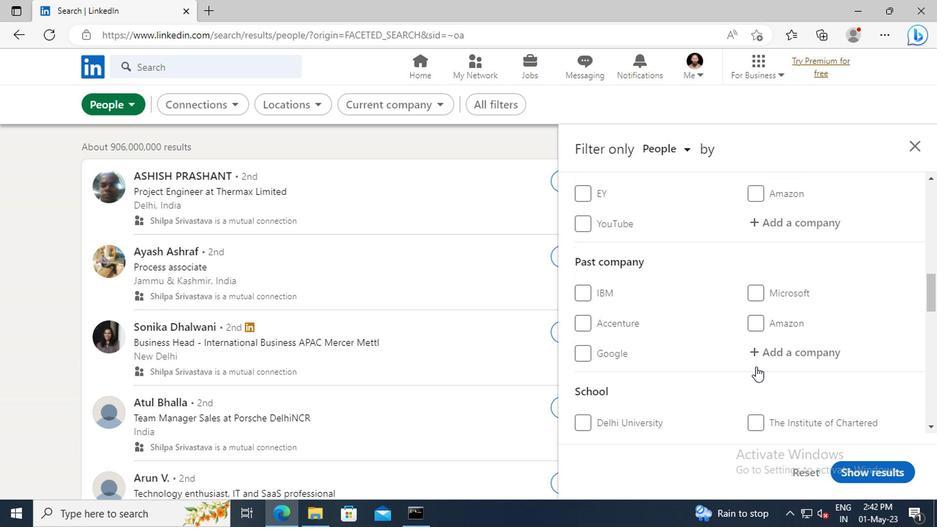 
Action: Mouse moved to (768, 303)
Screenshot: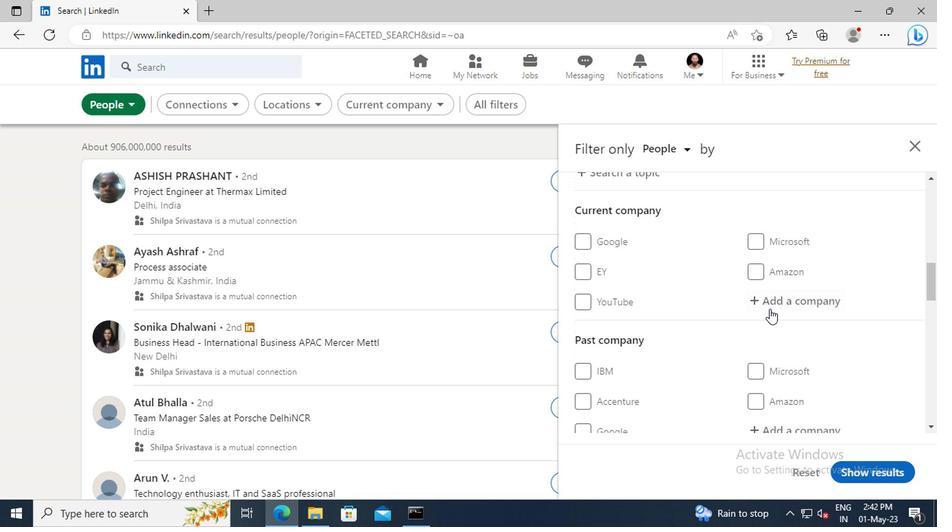 
Action: Mouse pressed left at (768, 303)
Screenshot: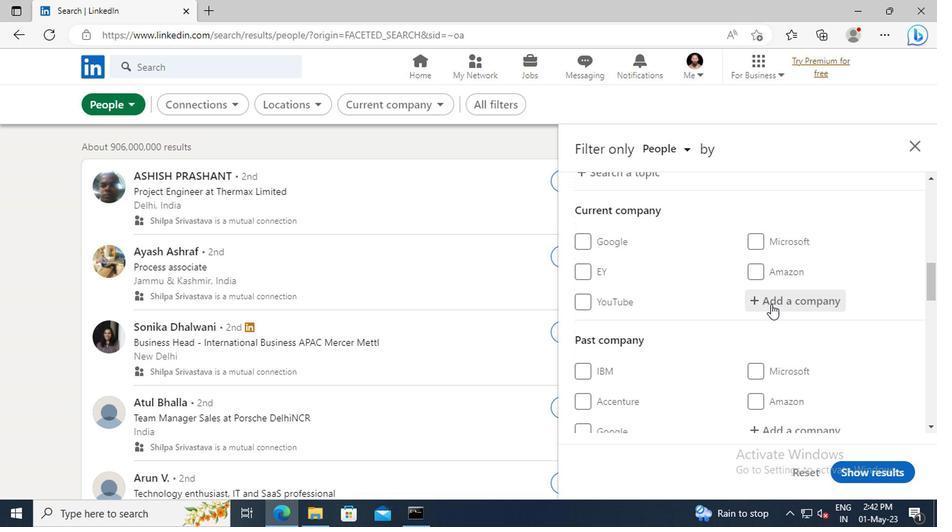 
Action: Key pressed <Key.shift>V-<Key.shift>GUARD
Screenshot: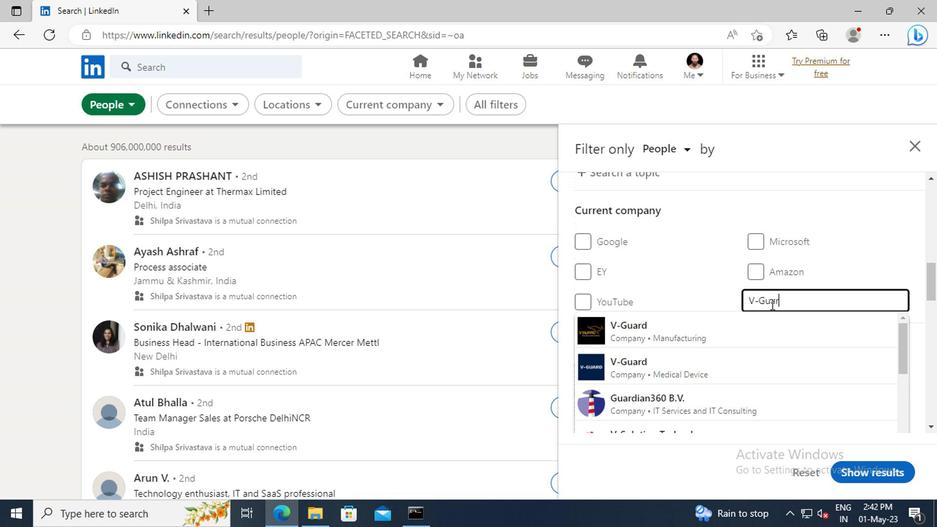 
Action: Mouse moved to (746, 326)
Screenshot: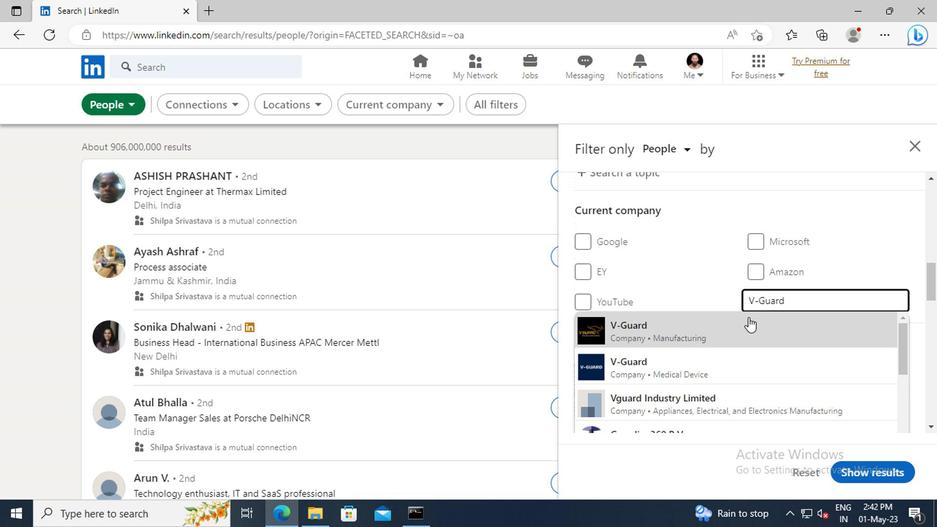 
Action: Mouse pressed left at (746, 326)
Screenshot: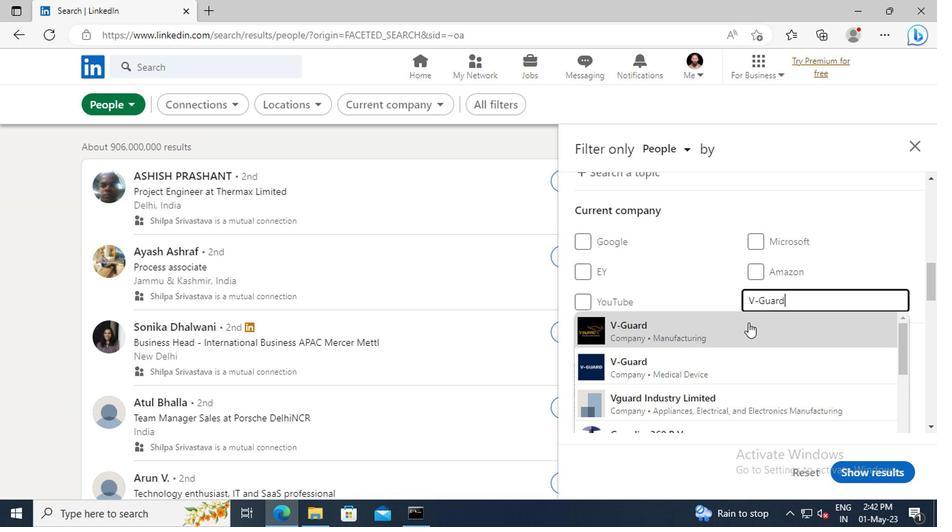 
Action: Mouse moved to (746, 316)
Screenshot: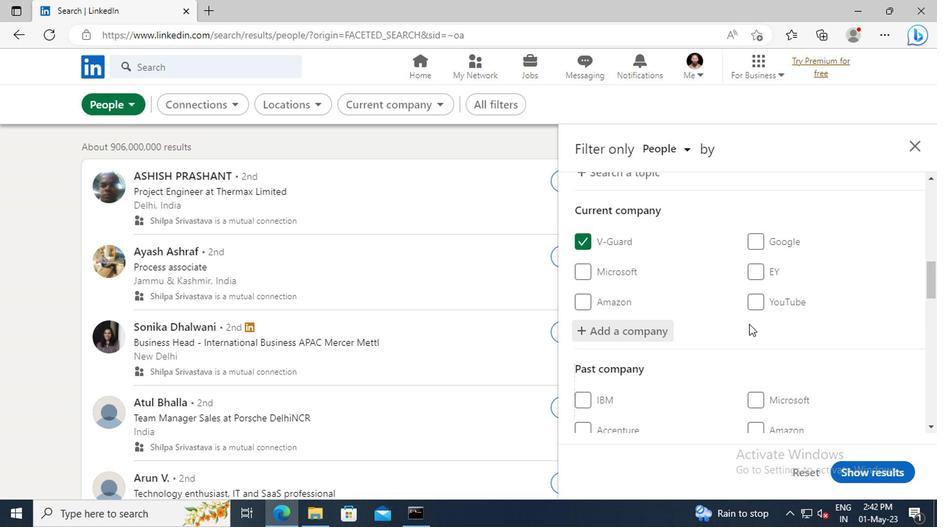 
Action: Mouse scrolled (746, 315) with delta (0, 0)
Screenshot: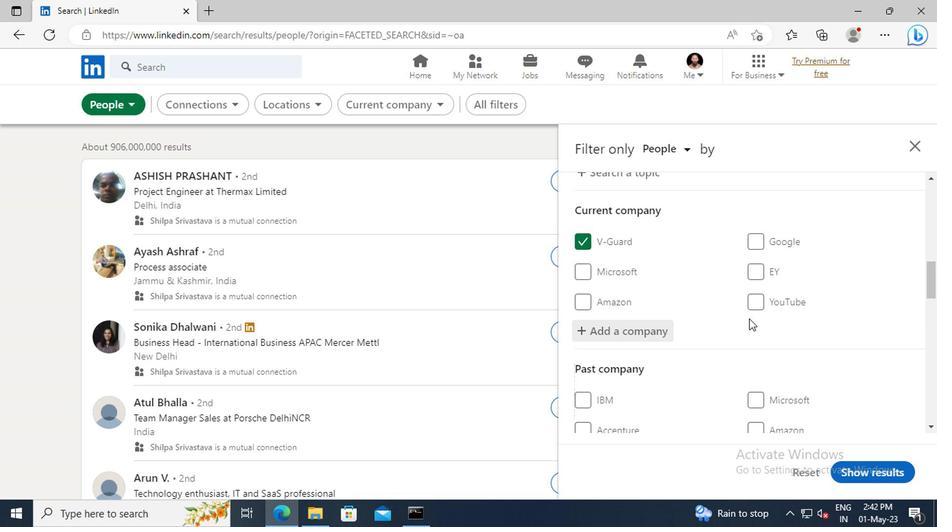 
Action: Mouse scrolled (746, 315) with delta (0, 0)
Screenshot: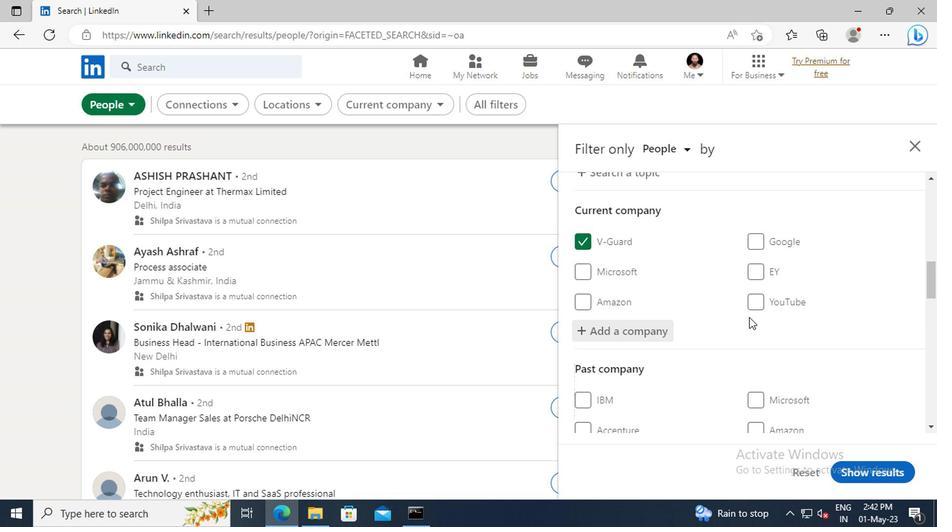 
Action: Mouse moved to (745, 307)
Screenshot: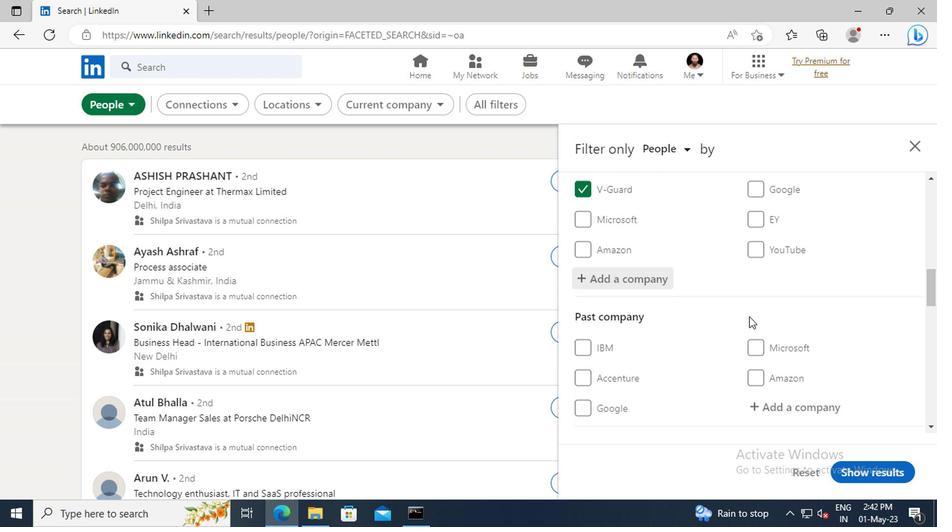 
Action: Mouse scrolled (745, 306) with delta (0, 0)
Screenshot: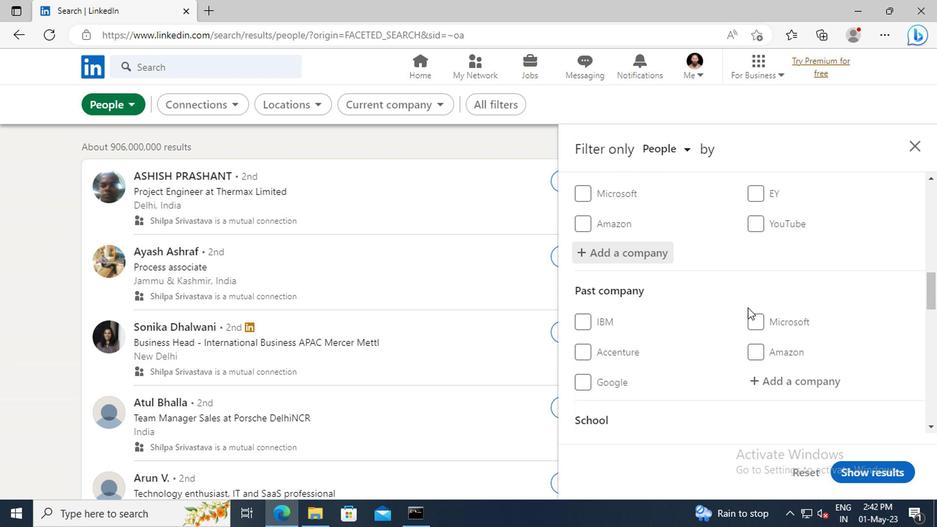
Action: Mouse scrolled (745, 306) with delta (0, 0)
Screenshot: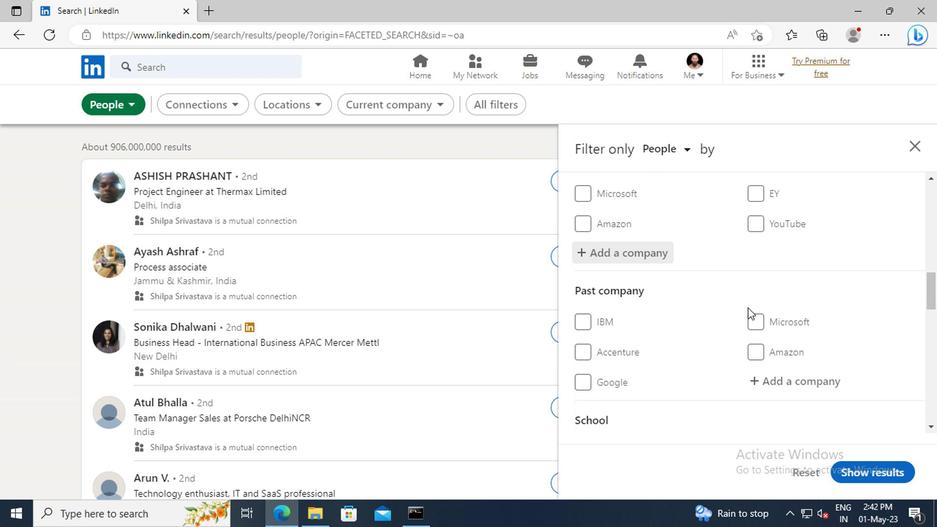 
Action: Mouse moved to (745, 307)
Screenshot: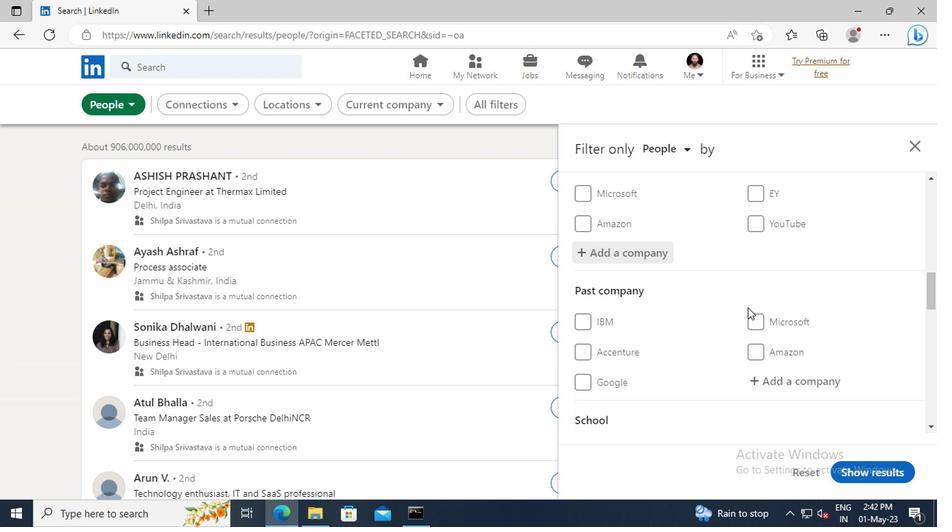 
Action: Mouse scrolled (745, 306) with delta (0, 0)
Screenshot: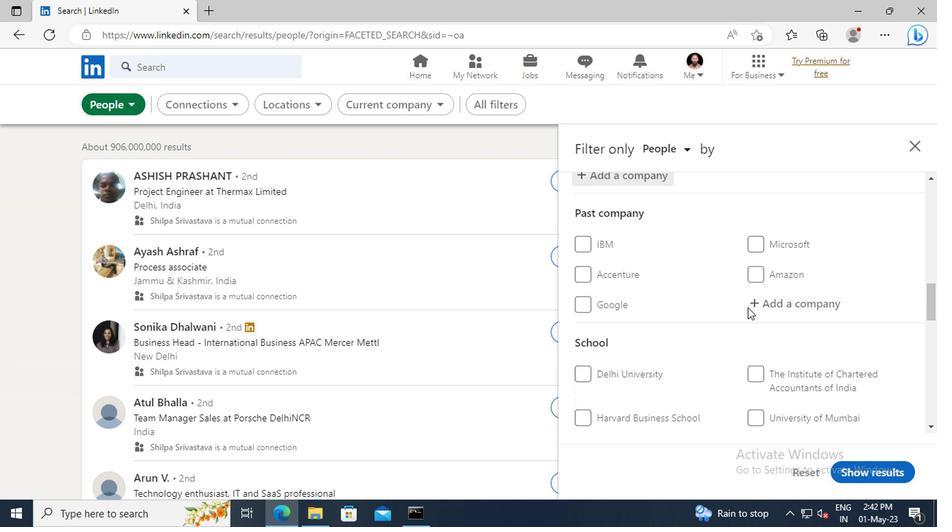 
Action: Mouse scrolled (745, 306) with delta (0, 0)
Screenshot: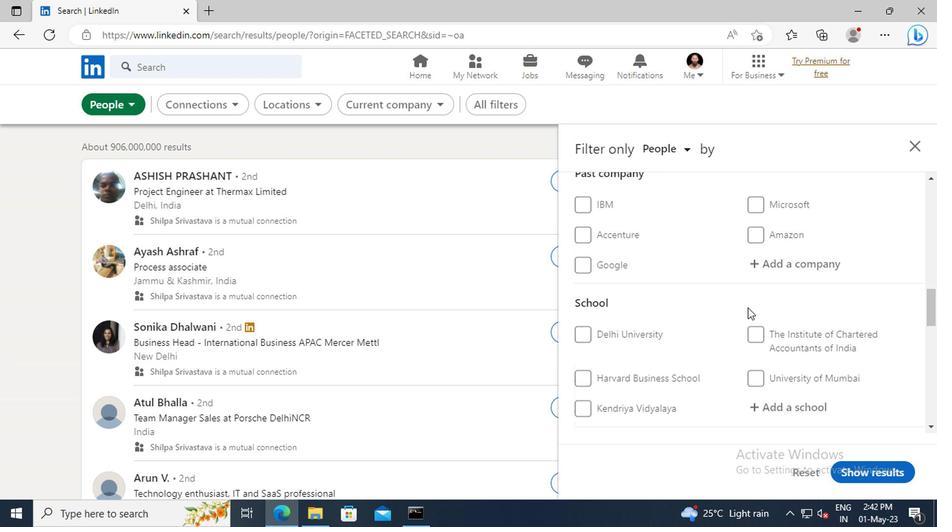 
Action: Mouse scrolled (745, 306) with delta (0, 0)
Screenshot: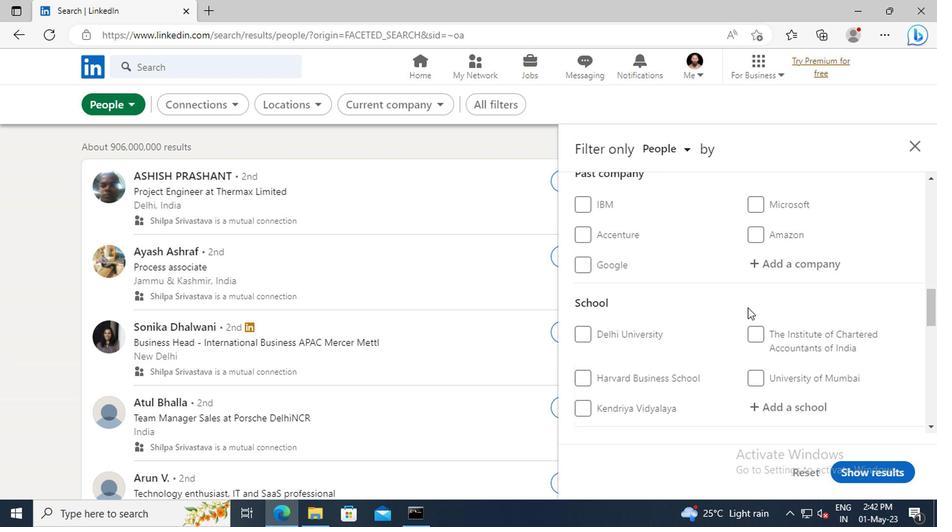
Action: Mouse moved to (758, 332)
Screenshot: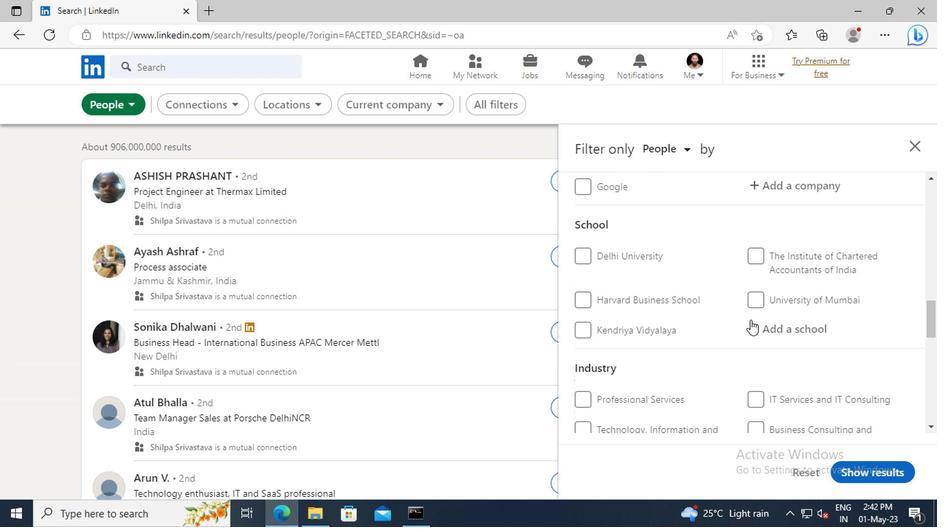 
Action: Mouse pressed left at (758, 332)
Screenshot: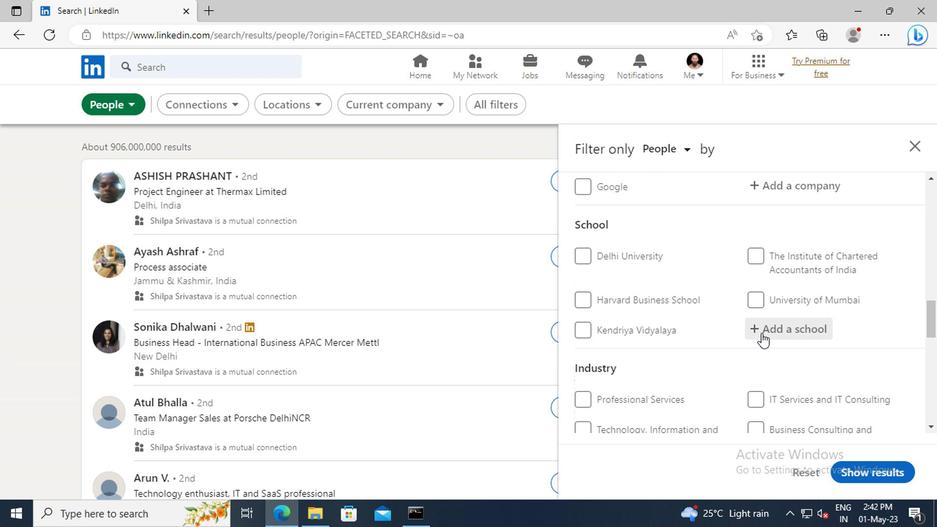 
Action: Key pressed <Key.shift>RVS<Key.space><Key.shift>COLL
Screenshot: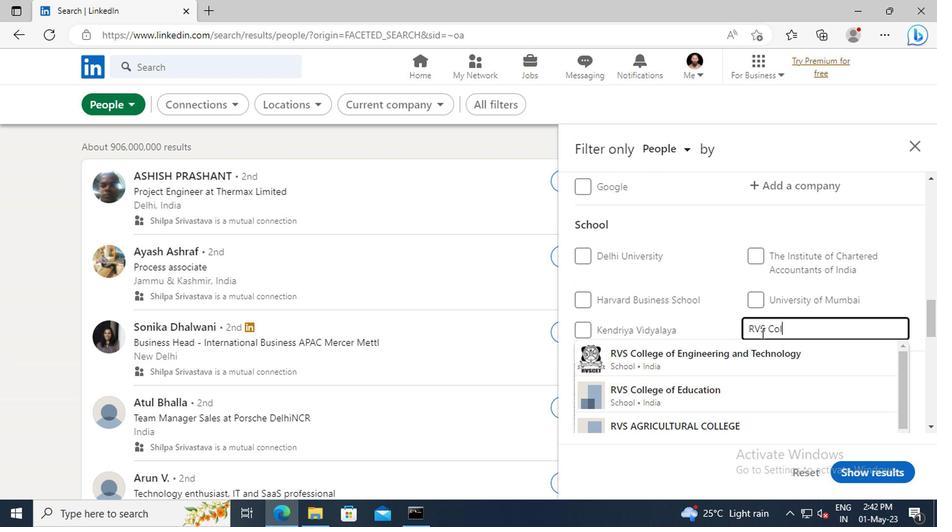 
Action: Mouse moved to (758, 351)
Screenshot: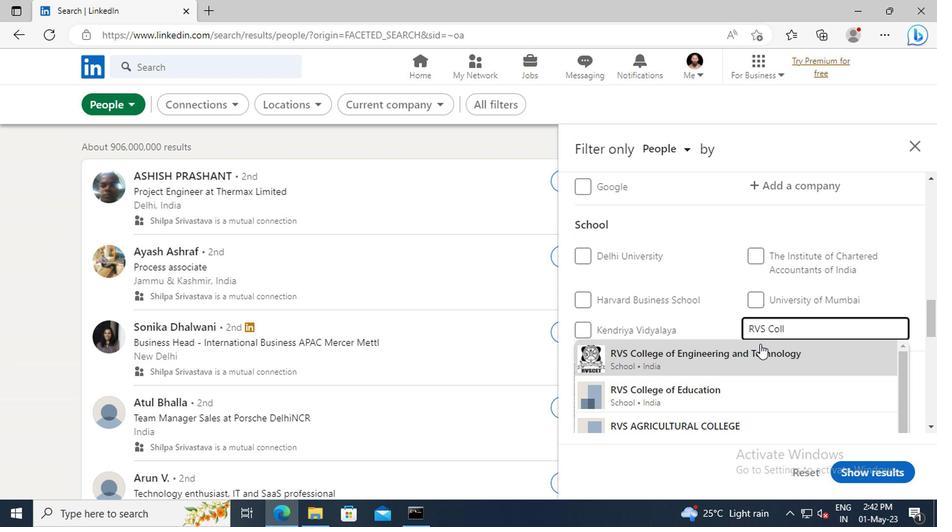 
Action: Mouse pressed left at (758, 351)
Screenshot: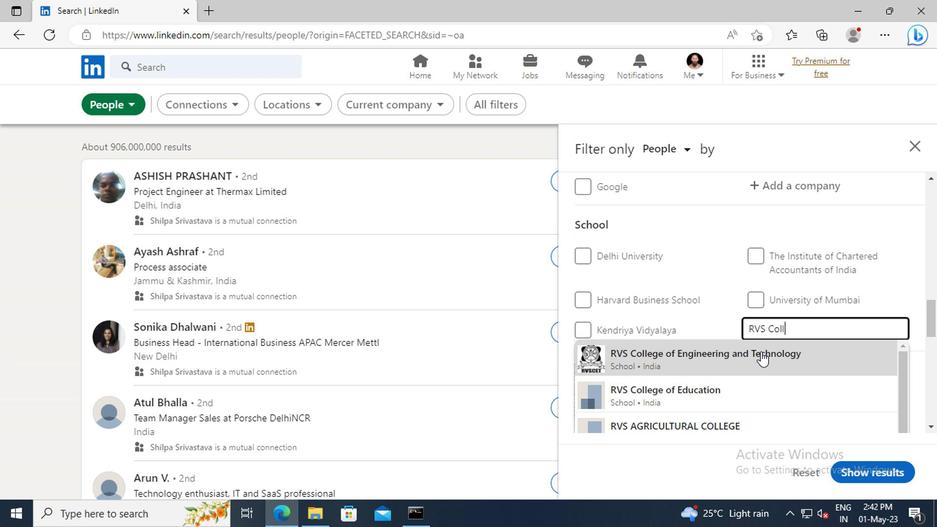 
Action: Mouse moved to (755, 327)
Screenshot: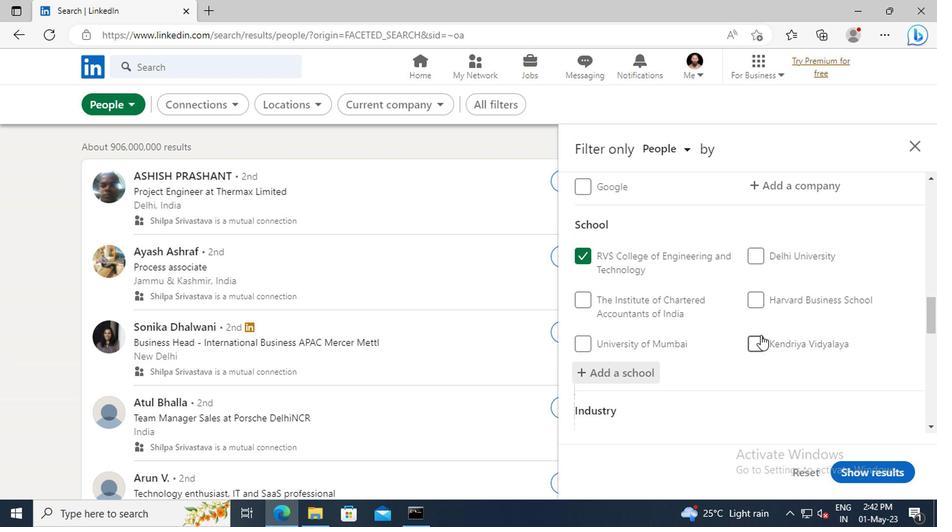 
Action: Mouse scrolled (755, 327) with delta (0, 0)
Screenshot: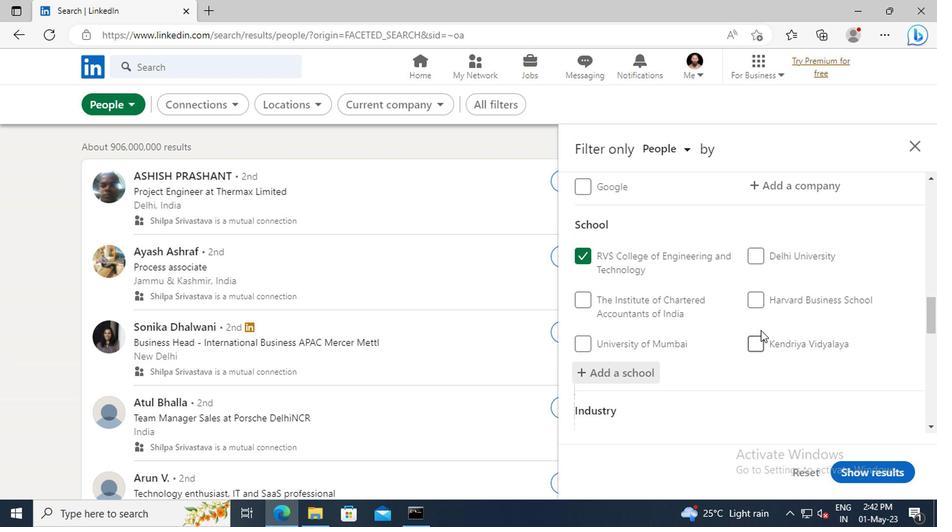 
Action: Mouse scrolled (755, 327) with delta (0, 0)
Screenshot: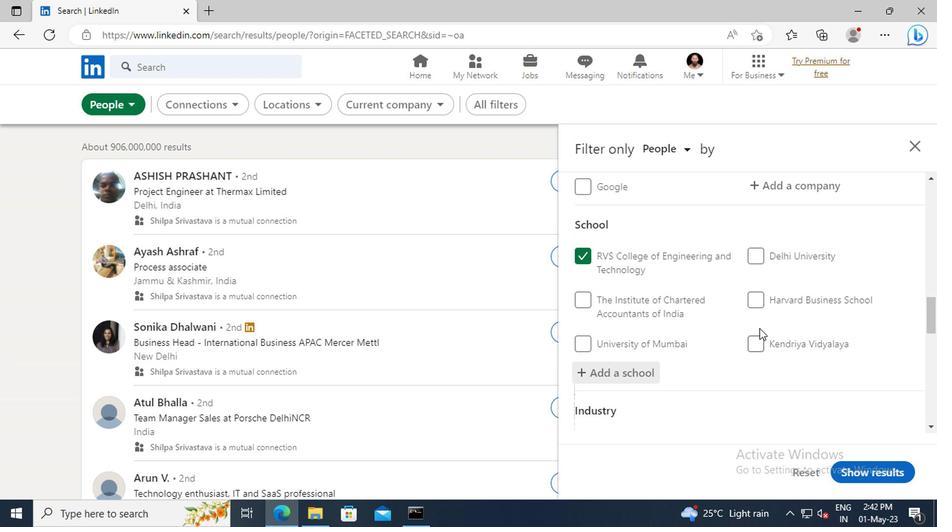 
Action: Mouse moved to (753, 306)
Screenshot: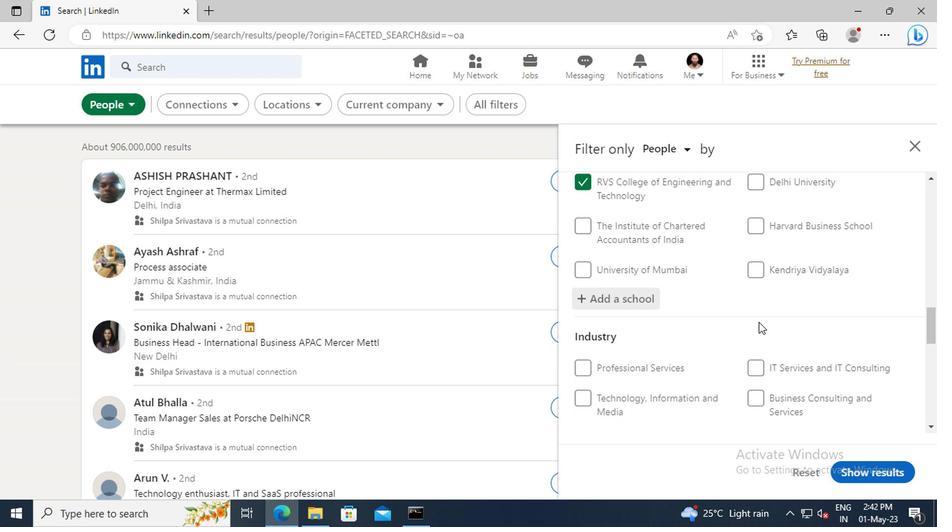 
Action: Mouse scrolled (753, 306) with delta (0, 0)
Screenshot: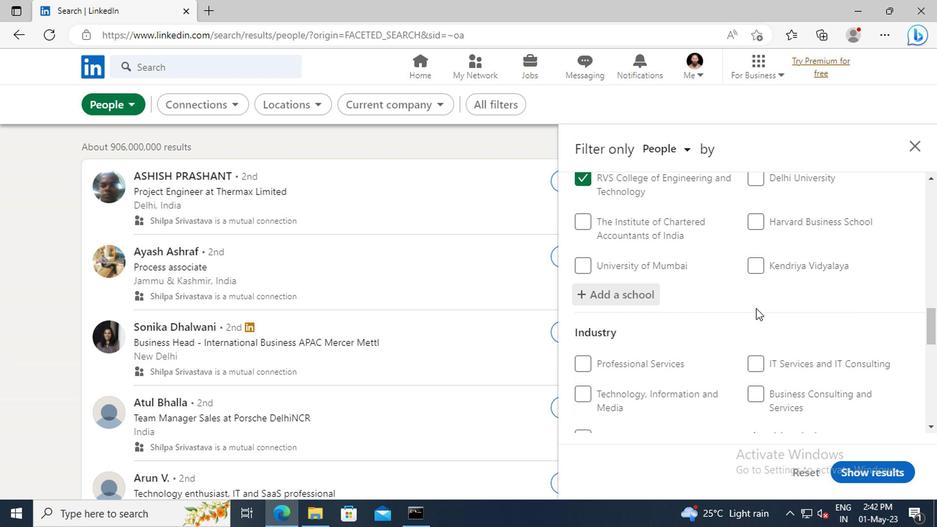 
Action: Mouse scrolled (753, 306) with delta (0, 0)
Screenshot: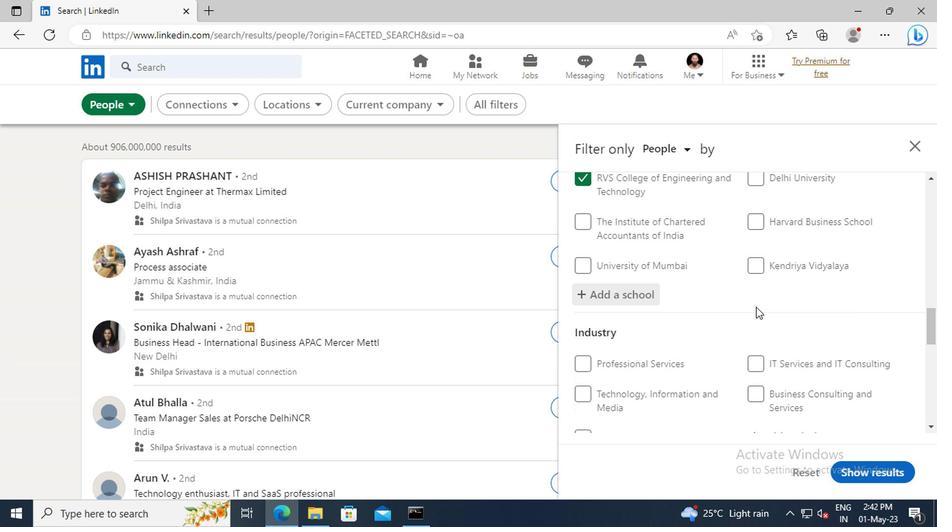 
Action: Mouse scrolled (753, 306) with delta (0, 0)
Screenshot: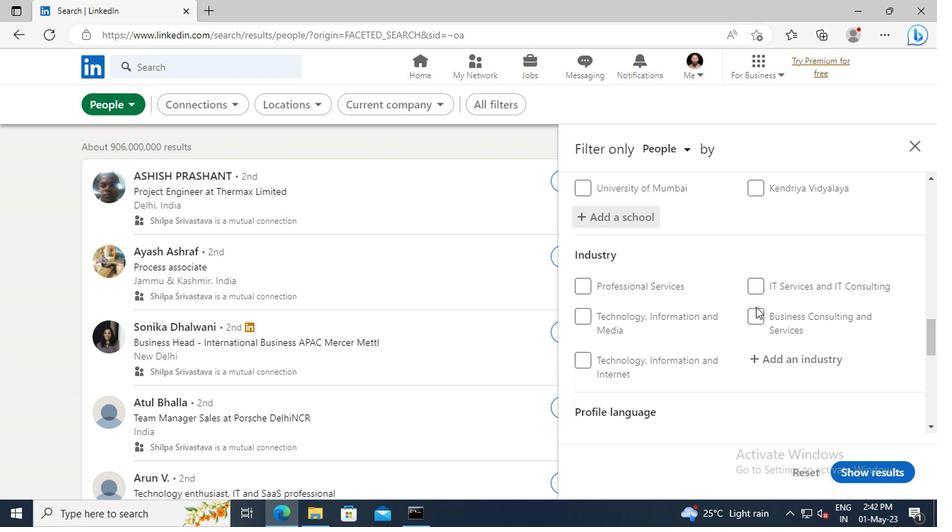 
Action: Mouse moved to (754, 316)
Screenshot: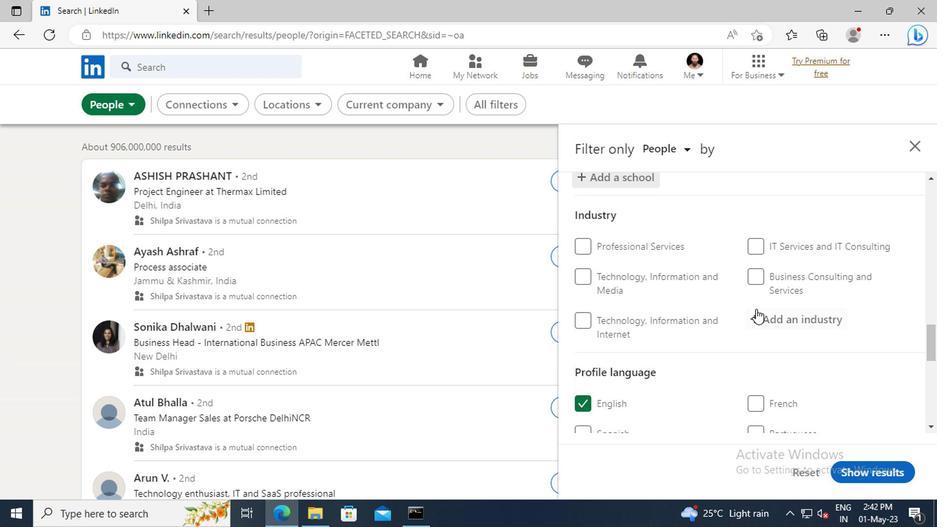 
Action: Mouse pressed left at (754, 316)
Screenshot: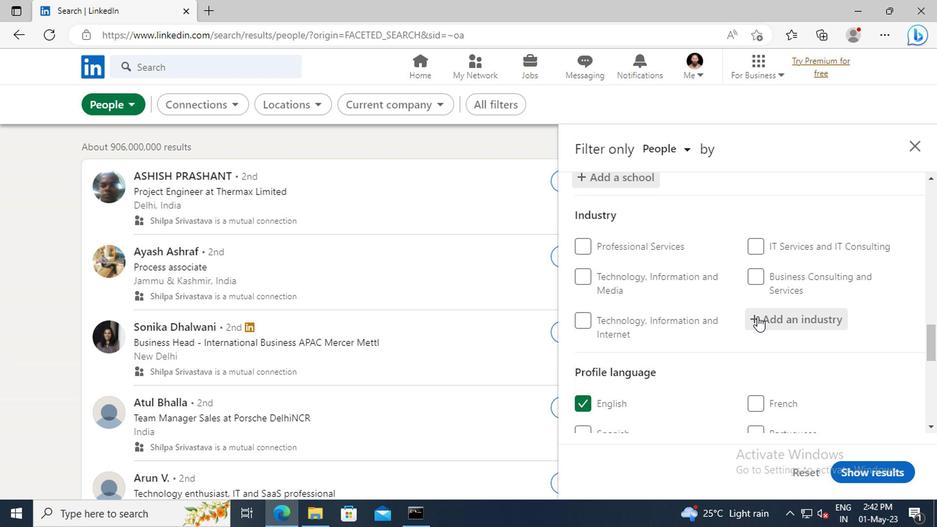 
Action: Key pressed <Key.shift>ENTER
Screenshot: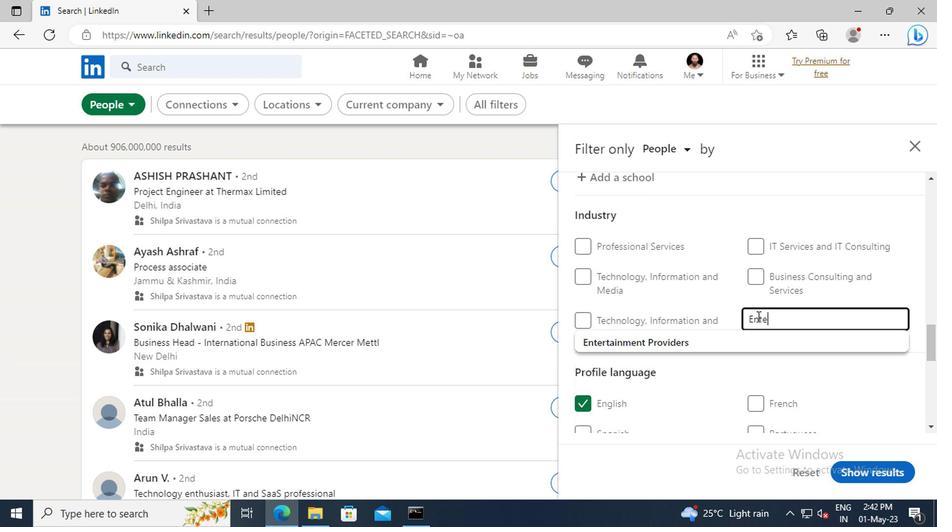 
Action: Mouse moved to (745, 342)
Screenshot: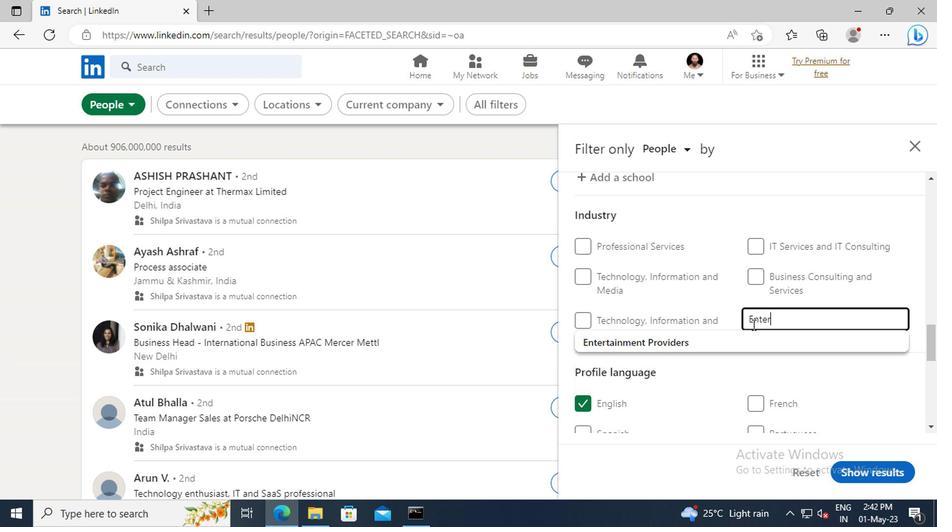 
Action: Mouse pressed left at (745, 342)
Screenshot: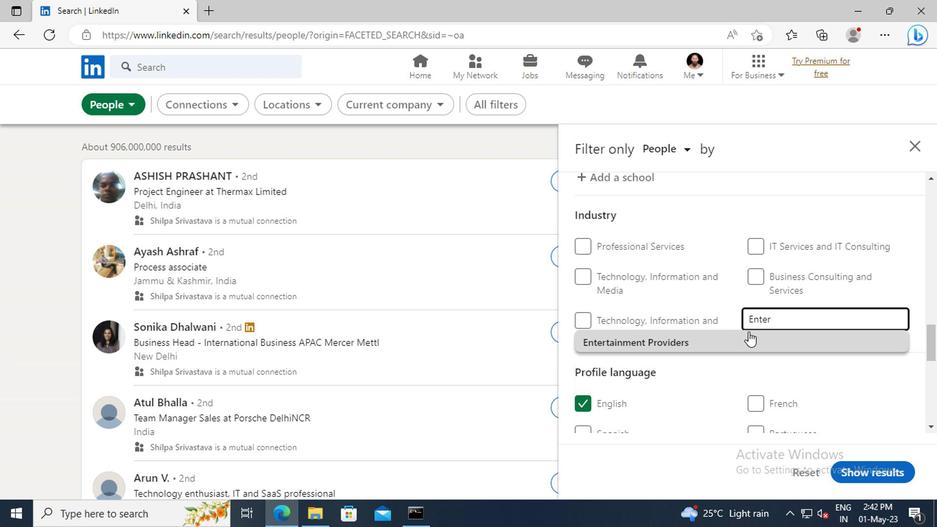 
Action: Mouse scrolled (745, 341) with delta (0, 0)
Screenshot: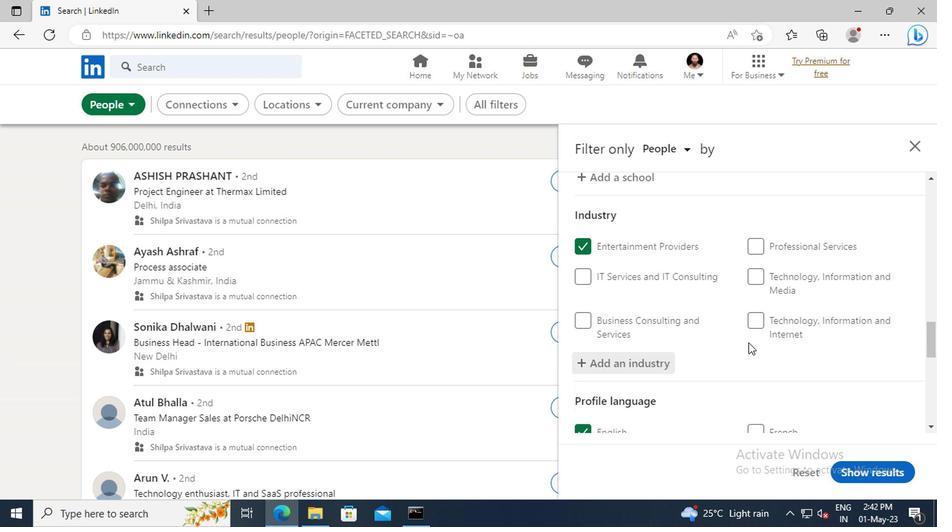 
Action: Mouse scrolled (745, 341) with delta (0, 0)
Screenshot: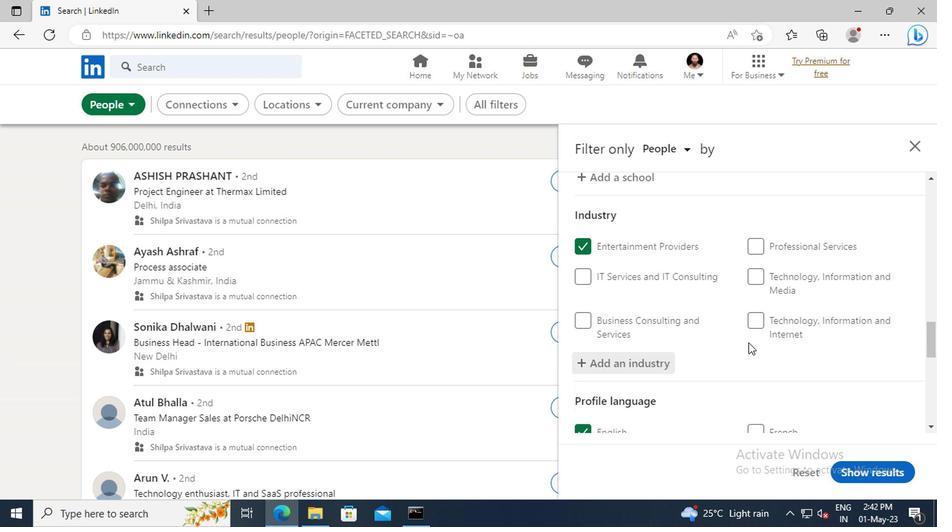 
Action: Mouse scrolled (745, 341) with delta (0, 0)
Screenshot: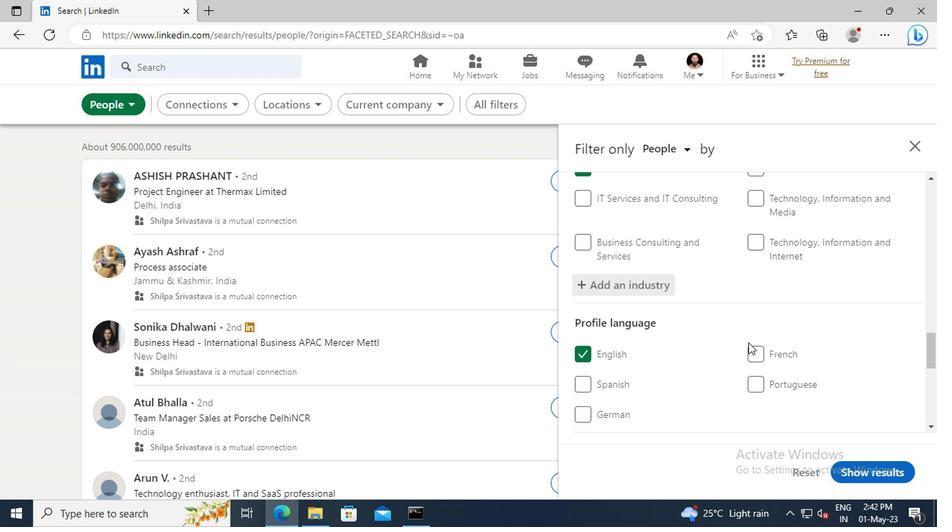 
Action: Mouse scrolled (745, 341) with delta (0, 0)
Screenshot: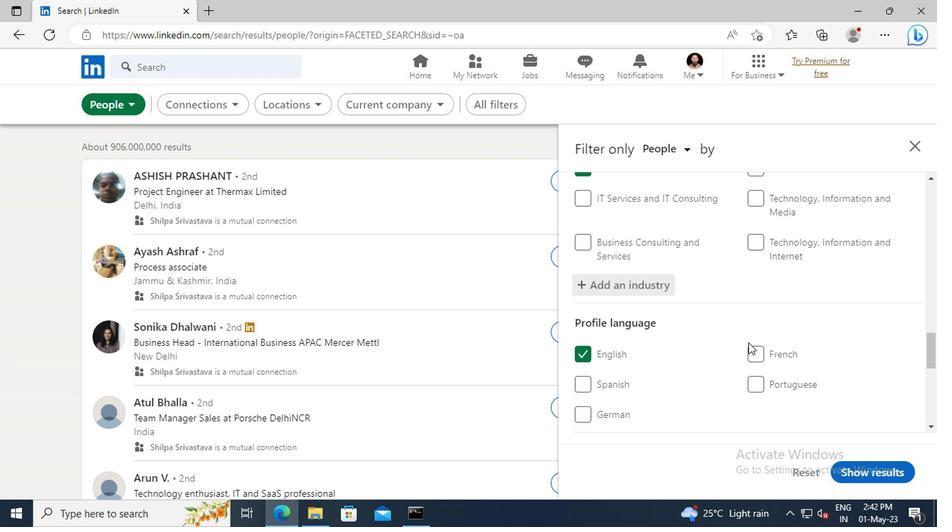
Action: Mouse moved to (743, 323)
Screenshot: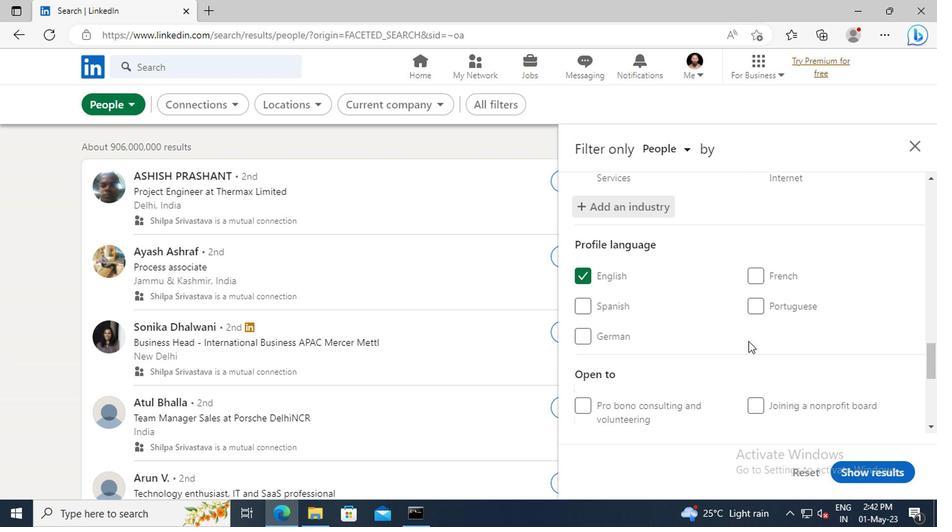 
Action: Mouse scrolled (743, 323) with delta (0, 0)
Screenshot: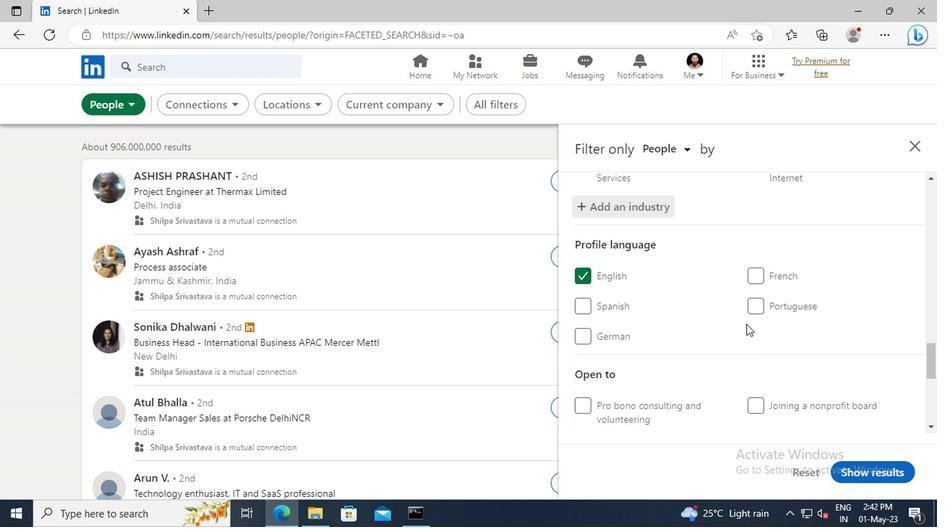 
Action: Mouse moved to (744, 313)
Screenshot: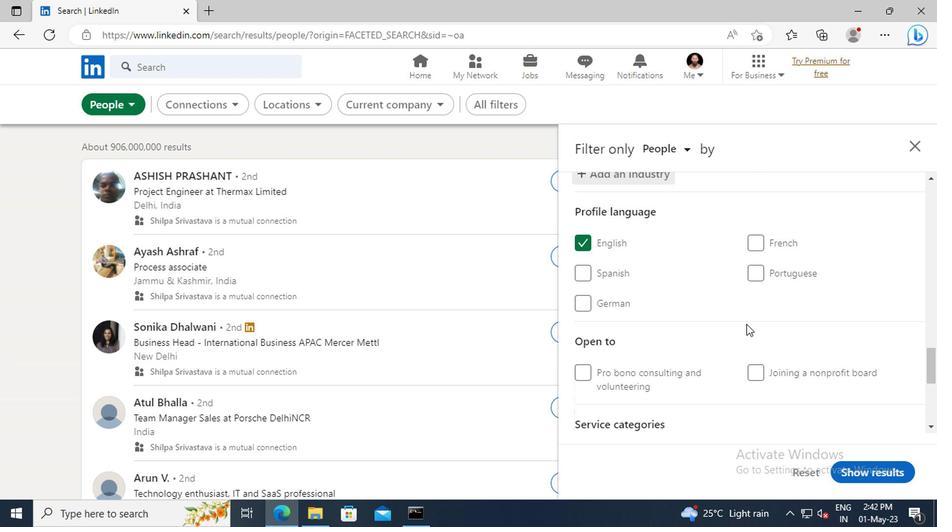 
Action: Mouse scrolled (744, 312) with delta (0, 0)
Screenshot: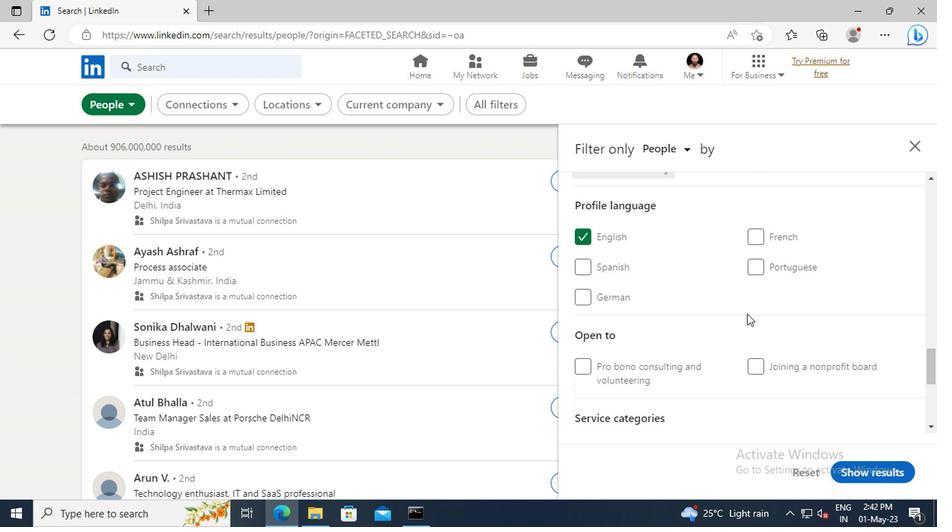 
Action: Mouse scrolled (744, 312) with delta (0, 0)
Screenshot: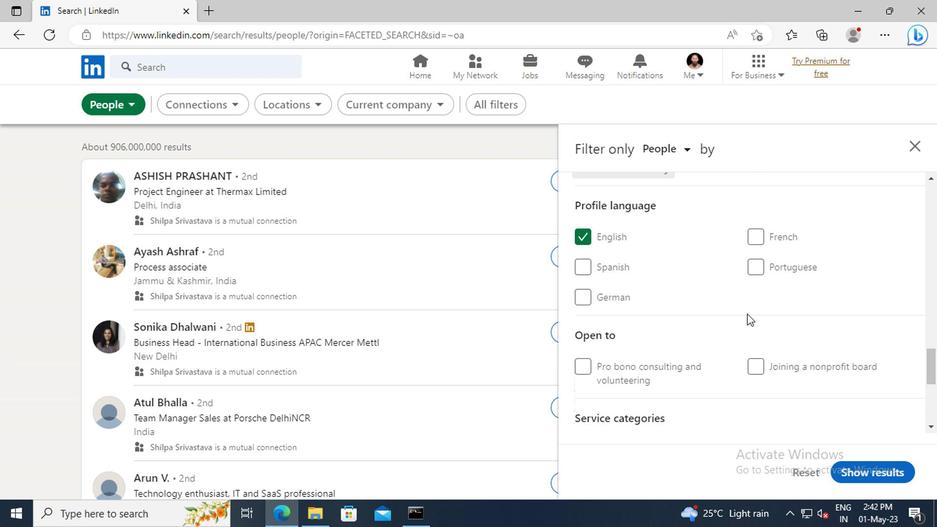 
Action: Mouse scrolled (744, 312) with delta (0, 0)
Screenshot: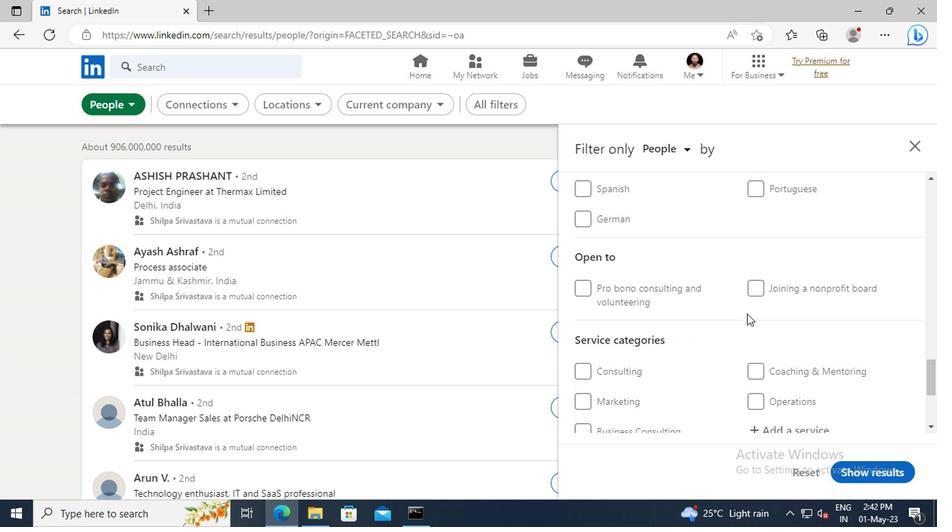 
Action: Mouse scrolled (744, 312) with delta (0, 0)
Screenshot: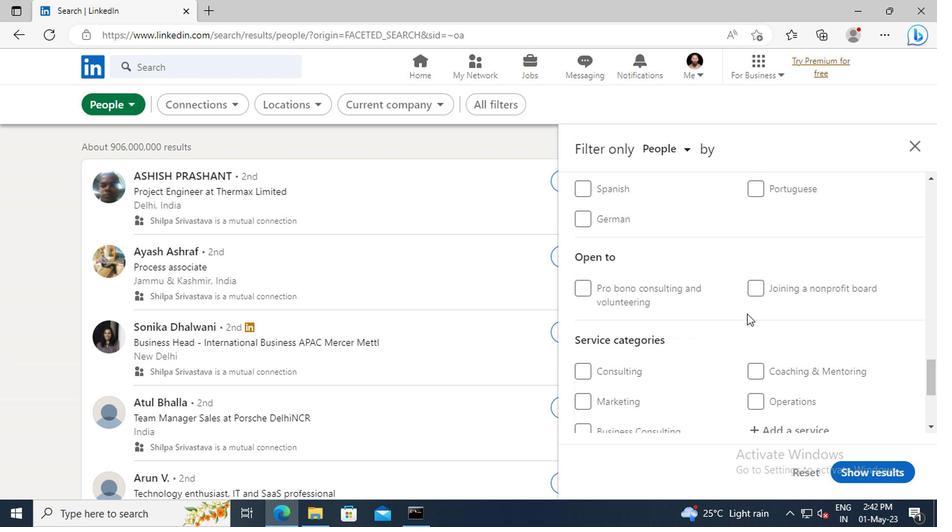 
Action: Mouse moved to (760, 350)
Screenshot: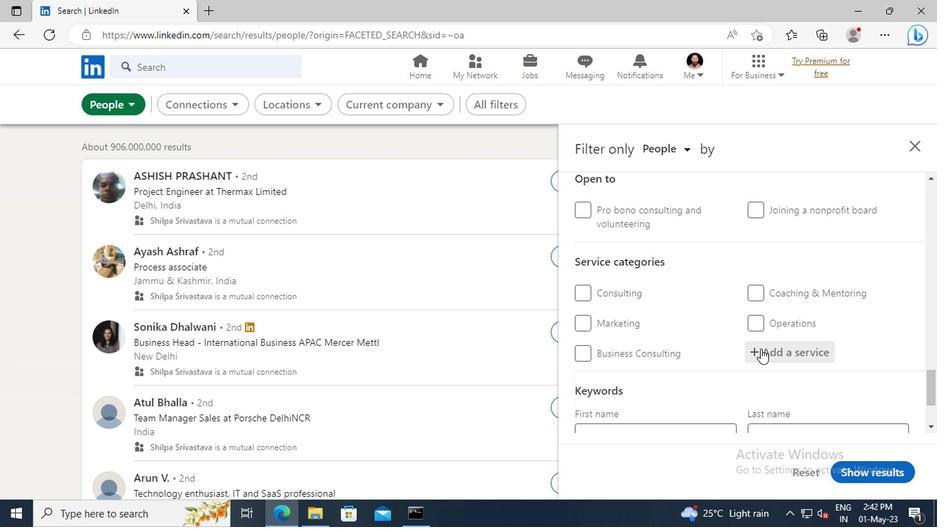 
Action: Mouse pressed left at (760, 350)
Screenshot: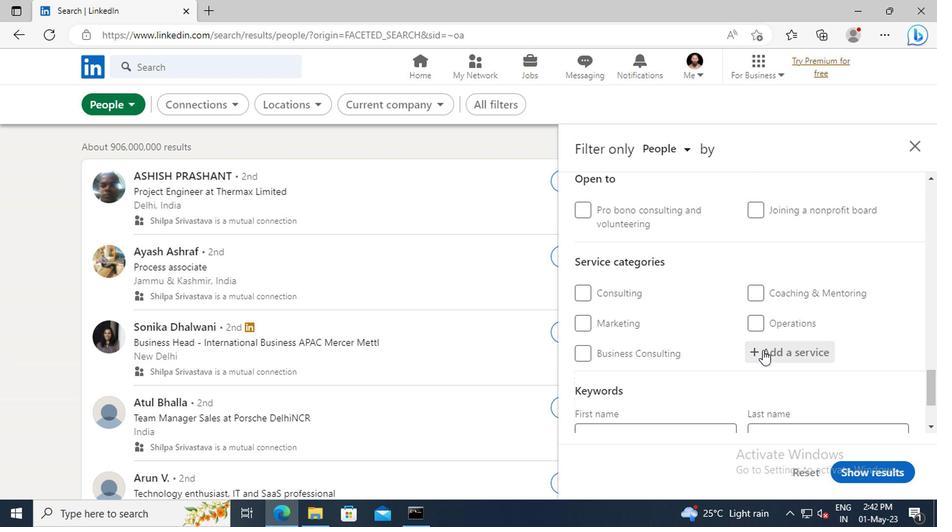
Action: Key pressed <Key.shift>NOTARY<Key.space><Key.shift>ONLINE<Key.space><Key.shift>RESEARCH<Key.enter>
Screenshot: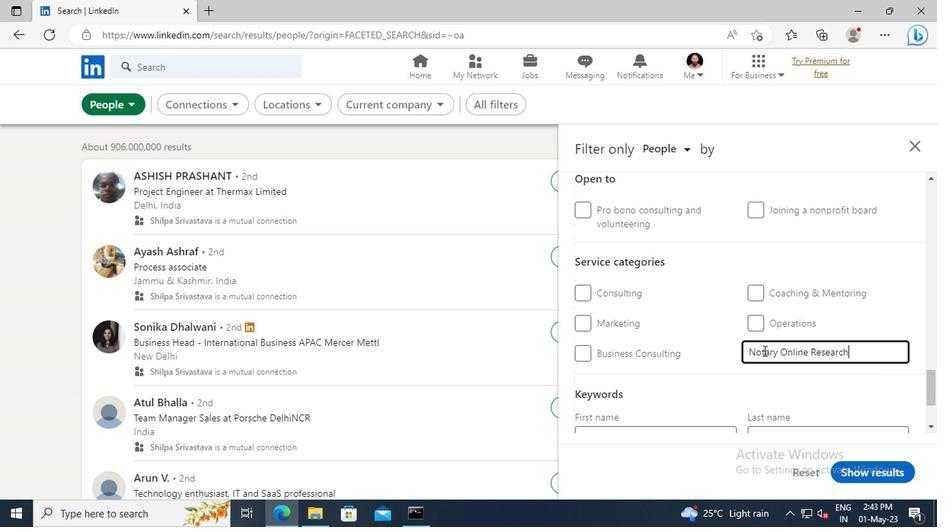 
Action: Mouse scrolled (760, 349) with delta (0, 0)
Screenshot: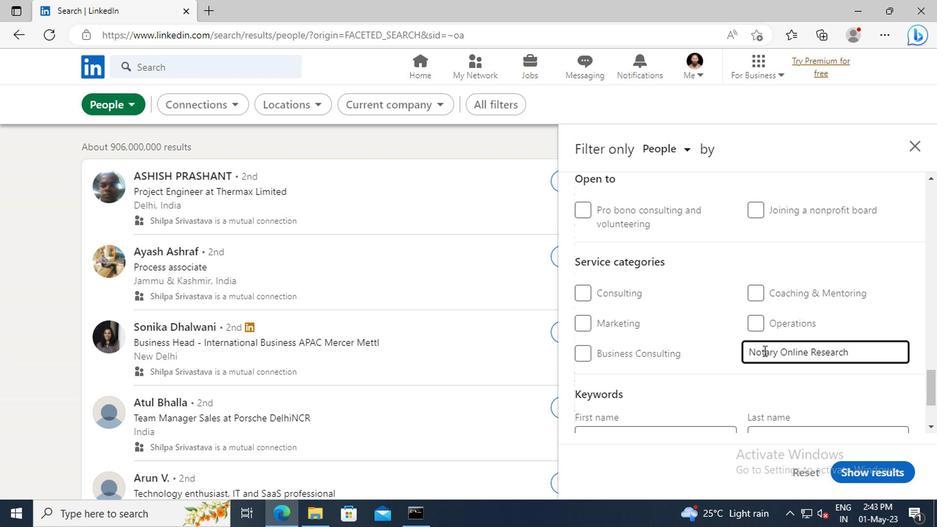 
Action: Mouse scrolled (760, 349) with delta (0, 0)
Screenshot: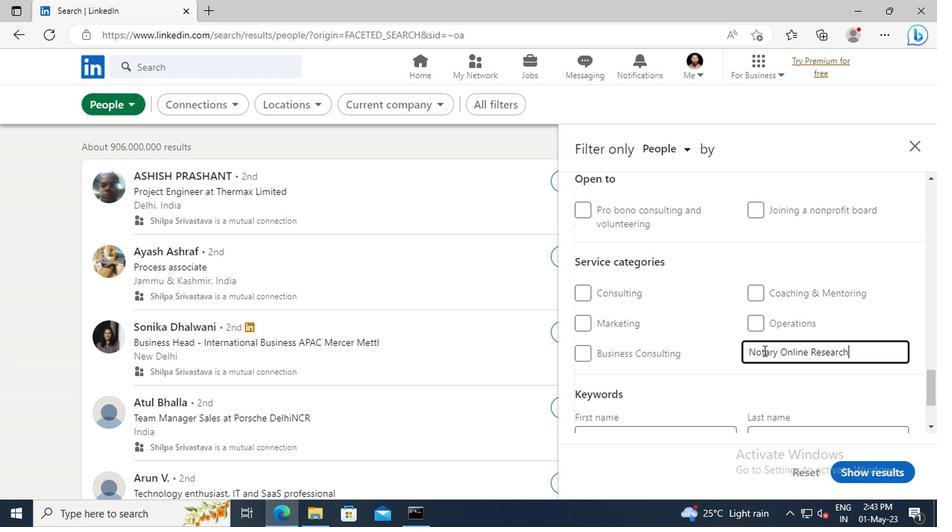 
Action: Mouse moved to (761, 350)
Screenshot: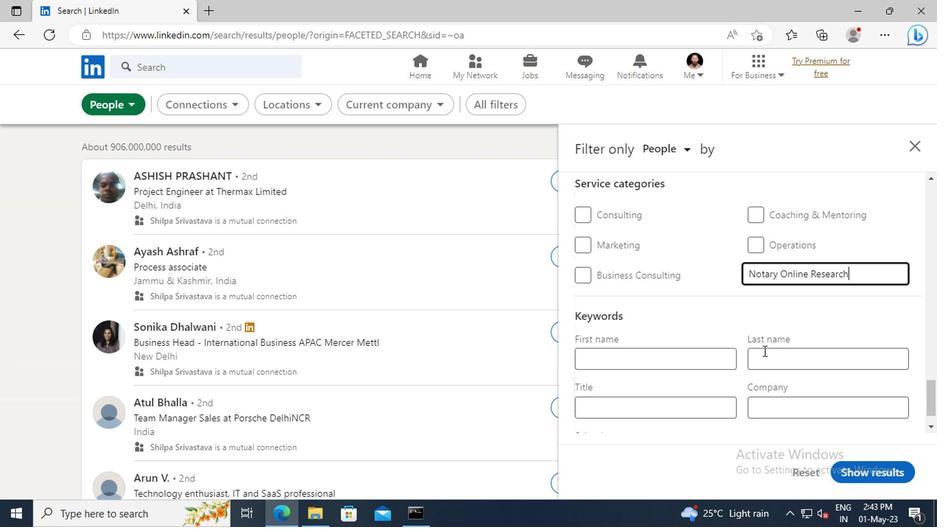 
Action: Mouse scrolled (761, 349) with delta (0, 0)
Screenshot: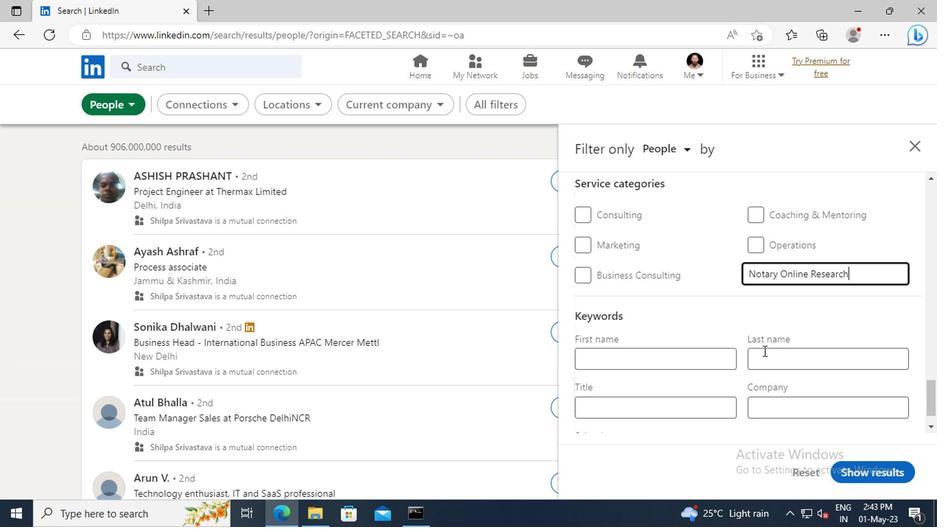 
Action: Mouse scrolled (761, 349) with delta (0, 0)
Screenshot: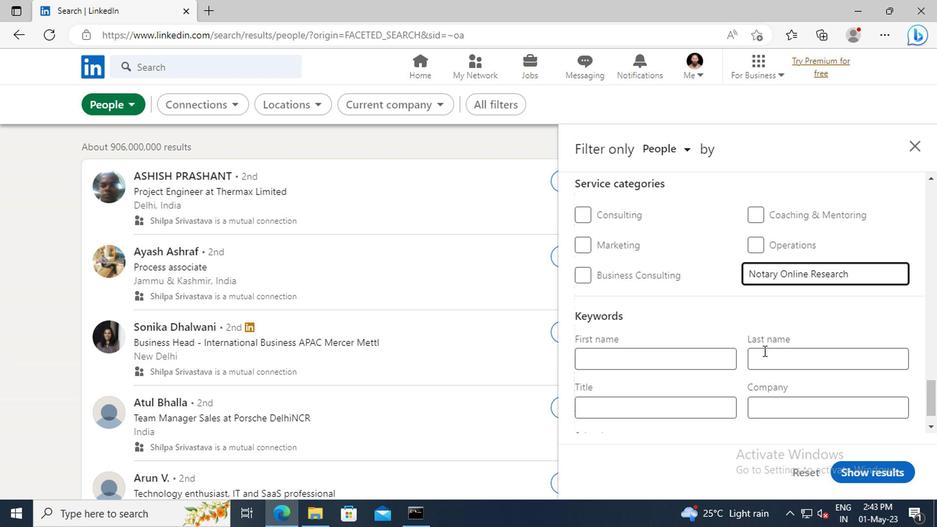 
Action: Mouse moved to (640, 371)
Screenshot: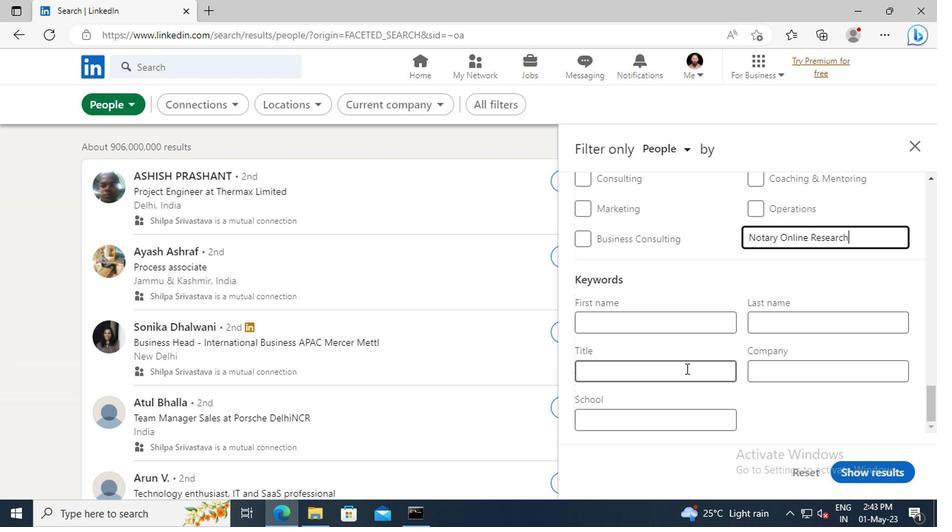 
Action: Mouse pressed left at (640, 371)
Screenshot: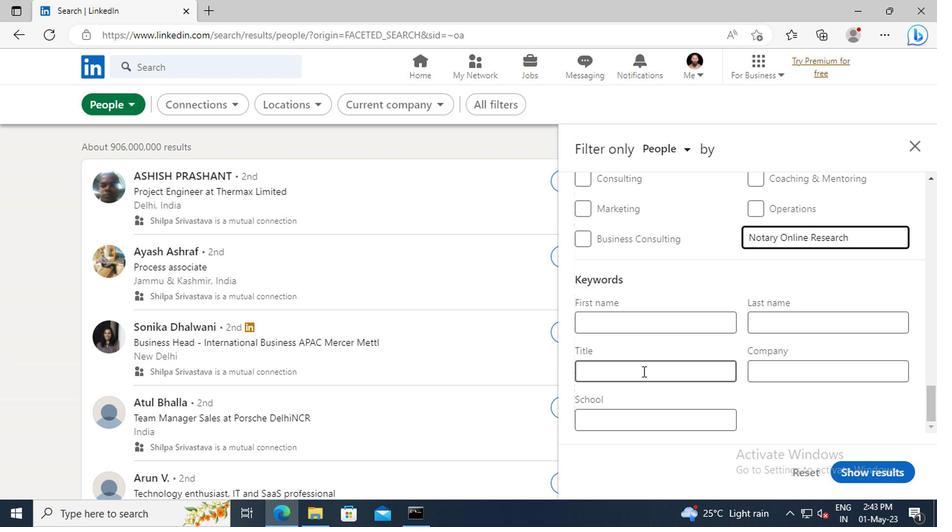 
Action: Key pressed <Key.shift>OVER<Key.space>THE<Key.space><Key.shift>PHONE<Key.space><Key.shift>INTERPRETER<Key.enter>
Screenshot: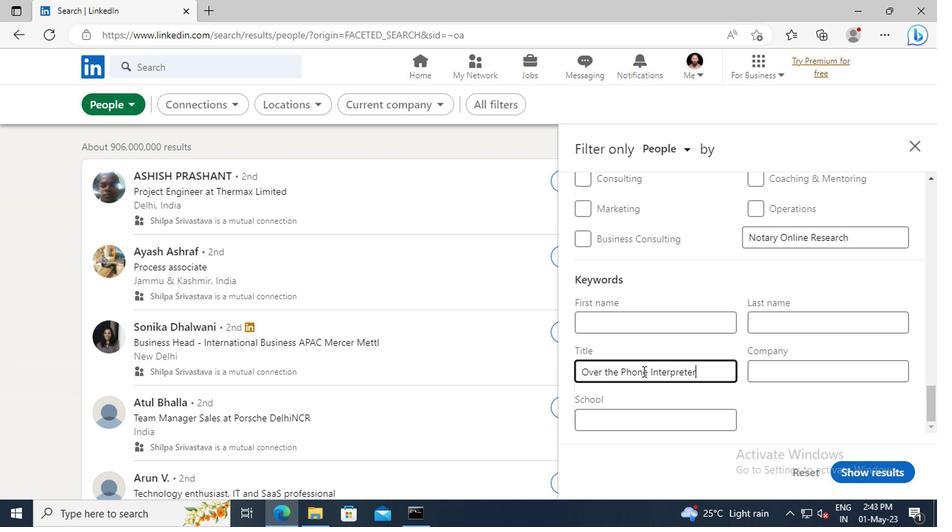 
Action: Mouse moved to (842, 469)
Screenshot: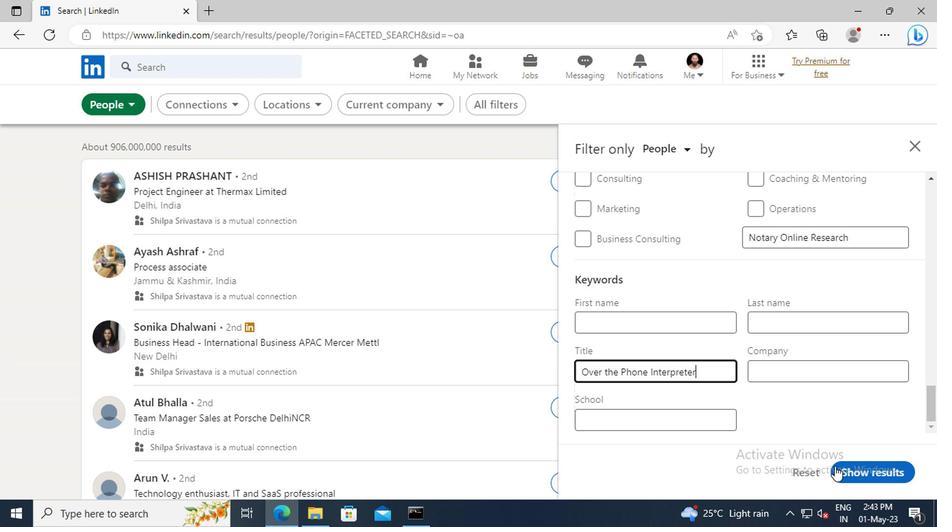 
Action: Mouse pressed left at (842, 469)
Screenshot: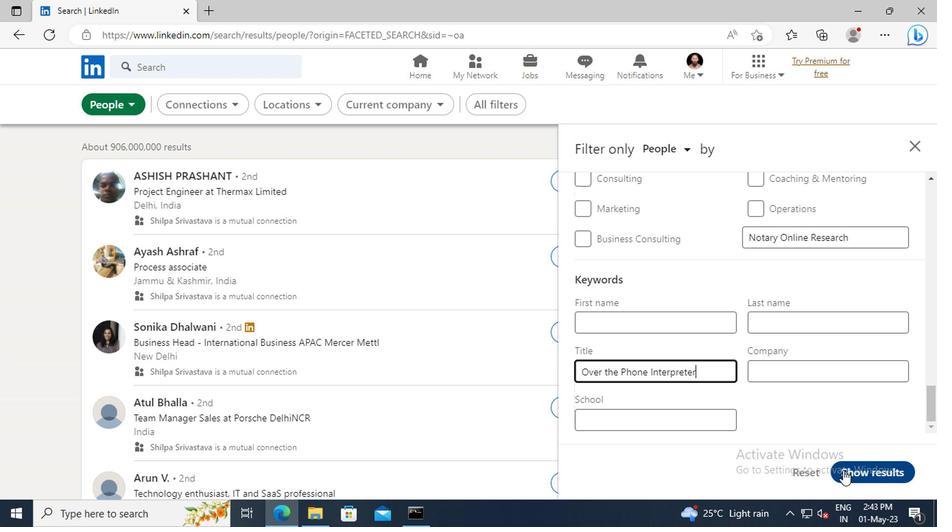 
Action: Mouse moved to (842, 470)
Screenshot: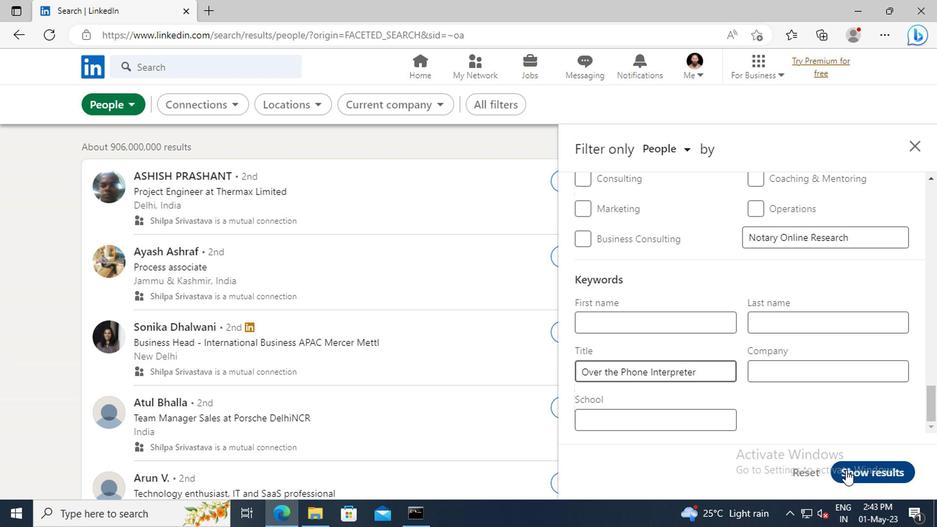 
